 Task: Check the traffic on the Henry Hudson Parkway.
Action: Mouse moved to (123, 72)
Screenshot: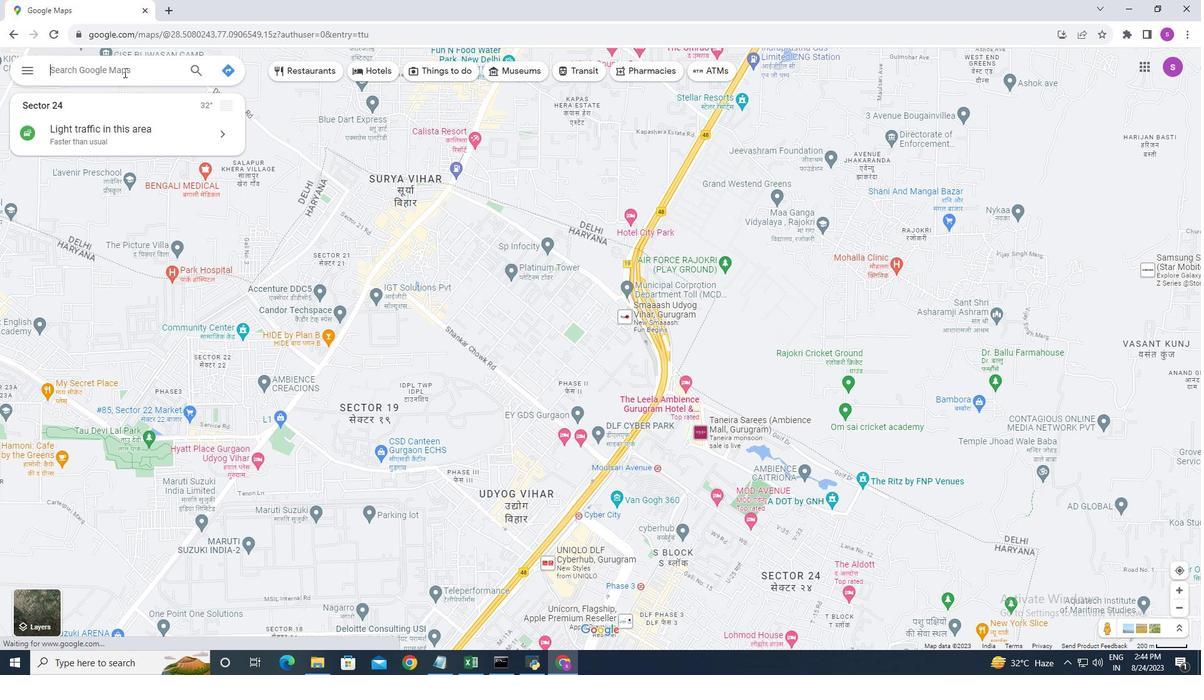 
Action: Mouse pressed left at (123, 72)
Screenshot: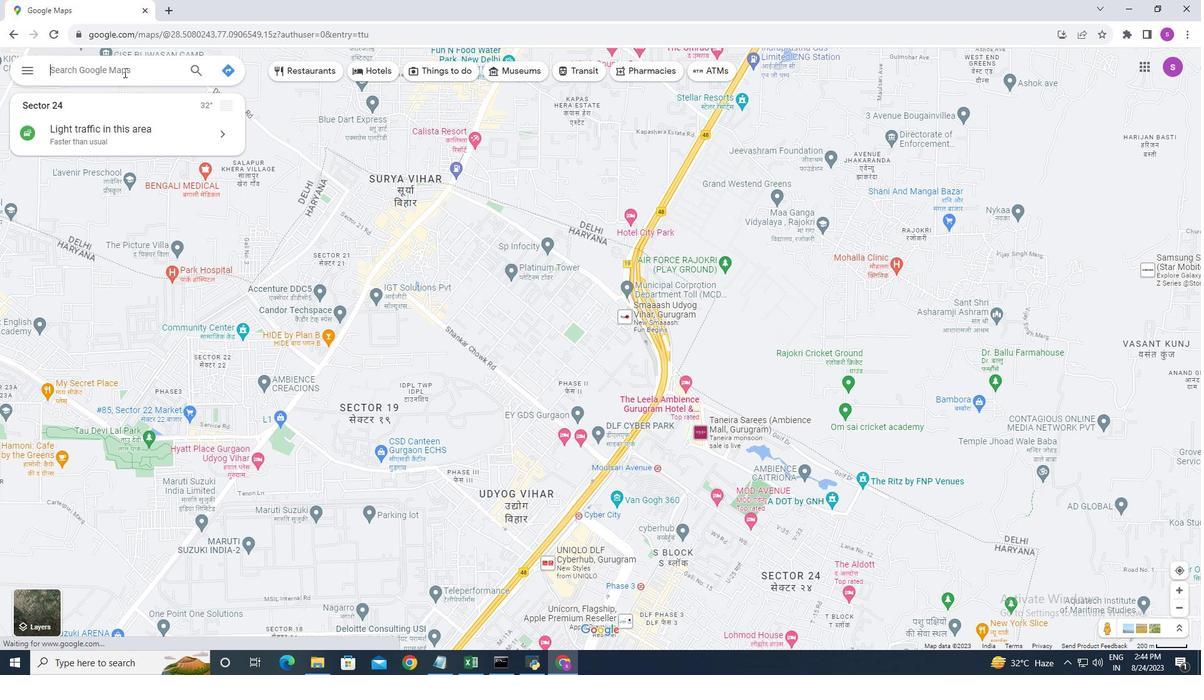 
Action: Key pressed <Key.shift>Henry<Key.space><Key.shift>Hudson<Key.space><Key.shift>Pa
Screenshot: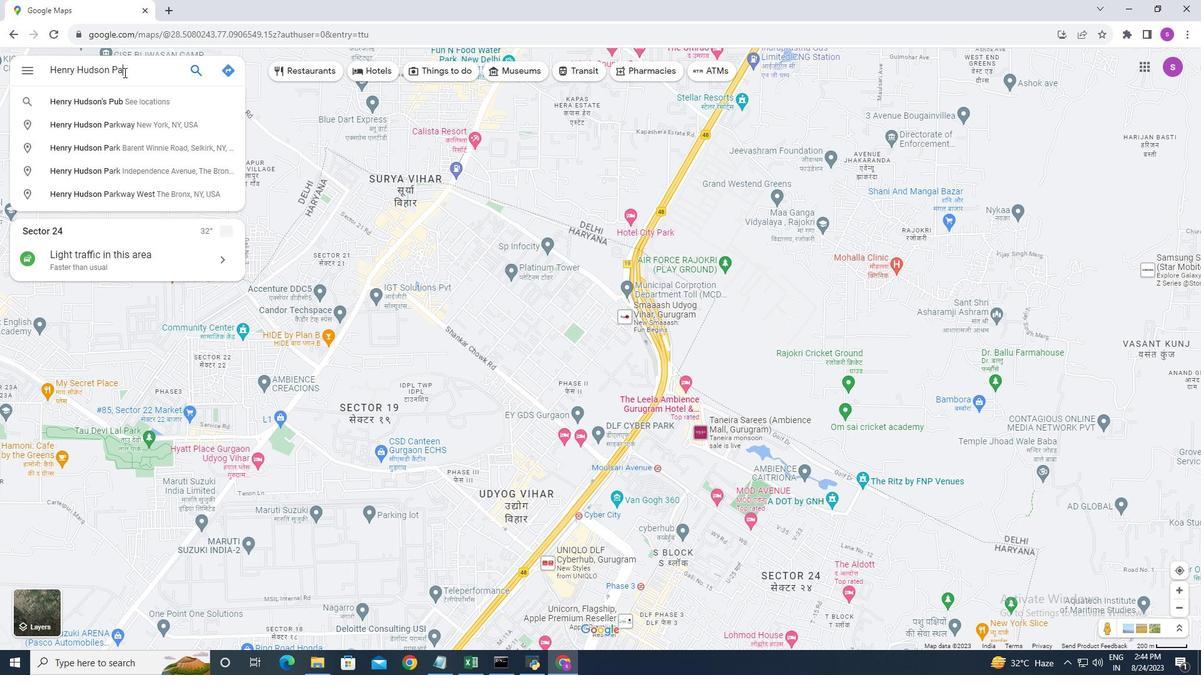 
Action: Mouse moved to (158, 97)
Screenshot: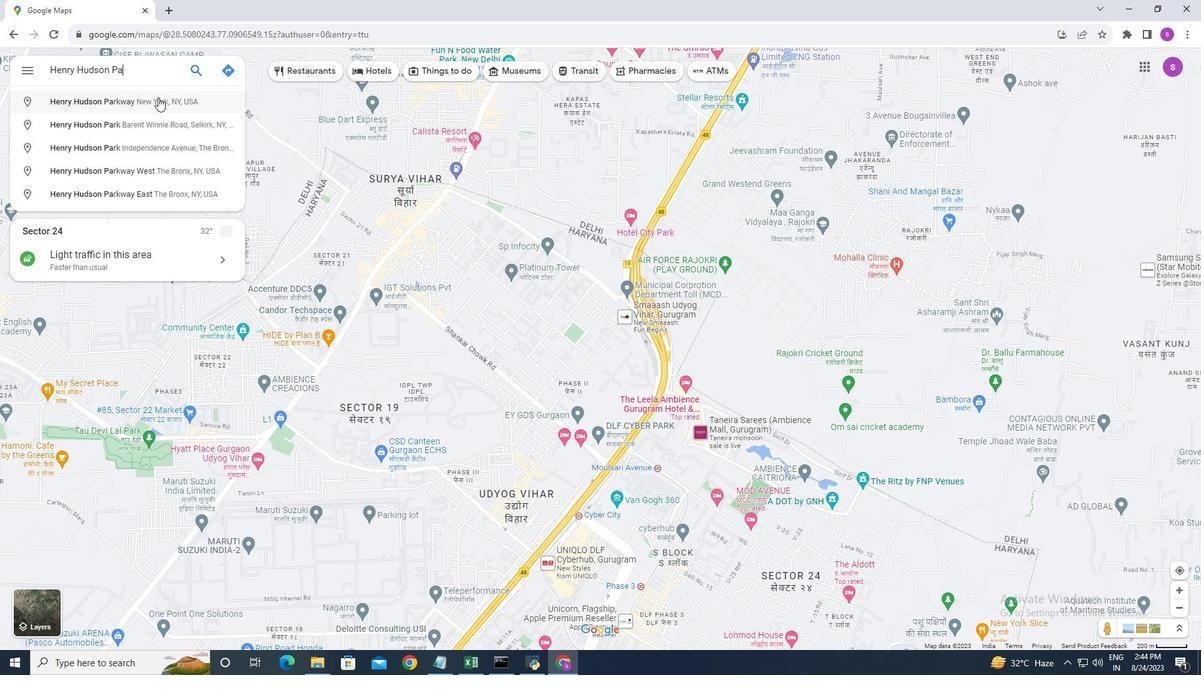 
Action: Mouse pressed left at (158, 97)
Screenshot: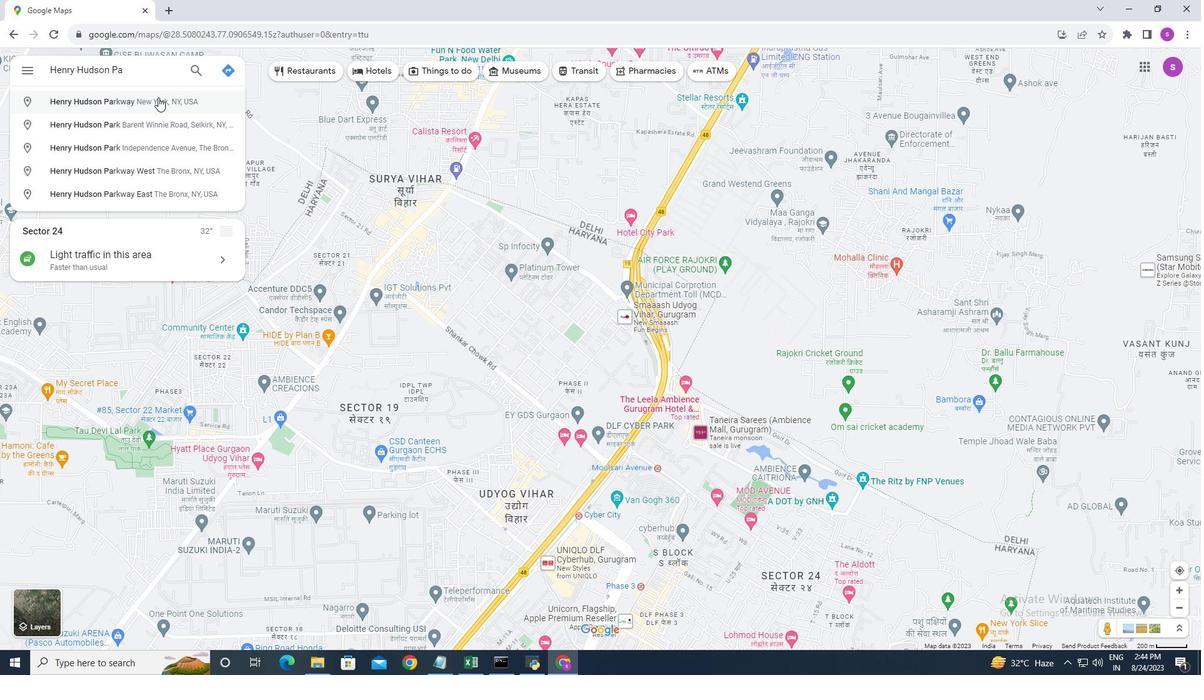 
Action: Mouse moved to (677, 378)
Screenshot: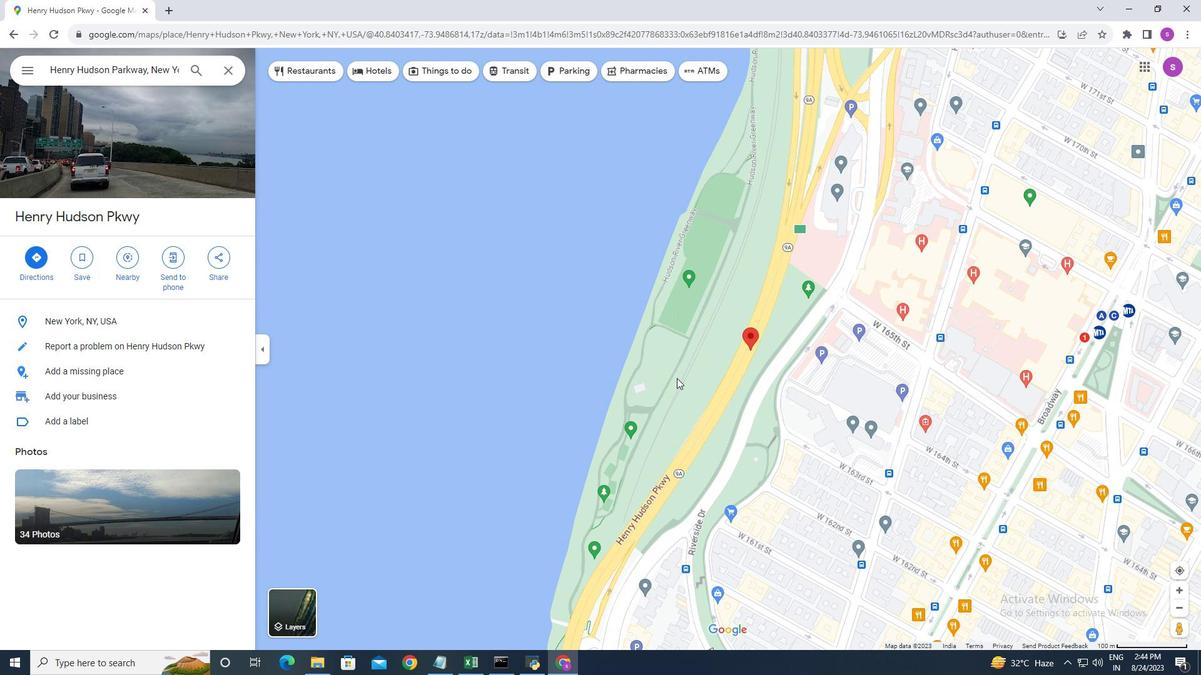 
Action: Mouse scrolled (677, 377) with delta (0, 0)
Screenshot: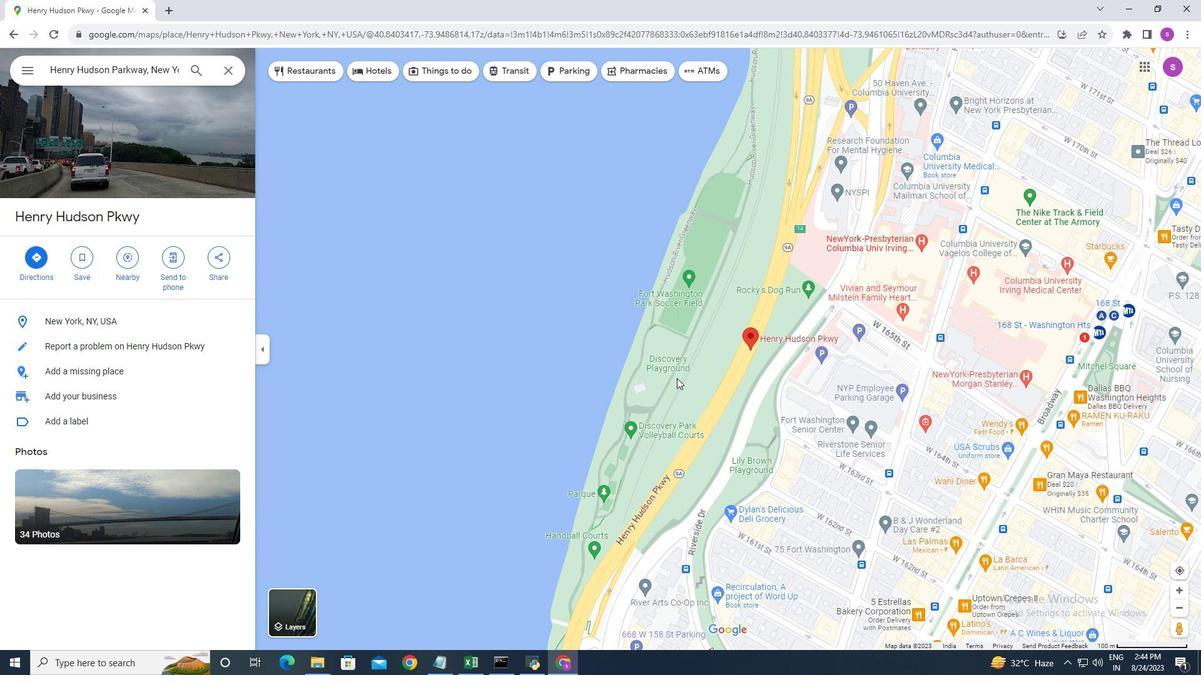 
Action: Mouse scrolled (677, 377) with delta (0, 0)
Screenshot: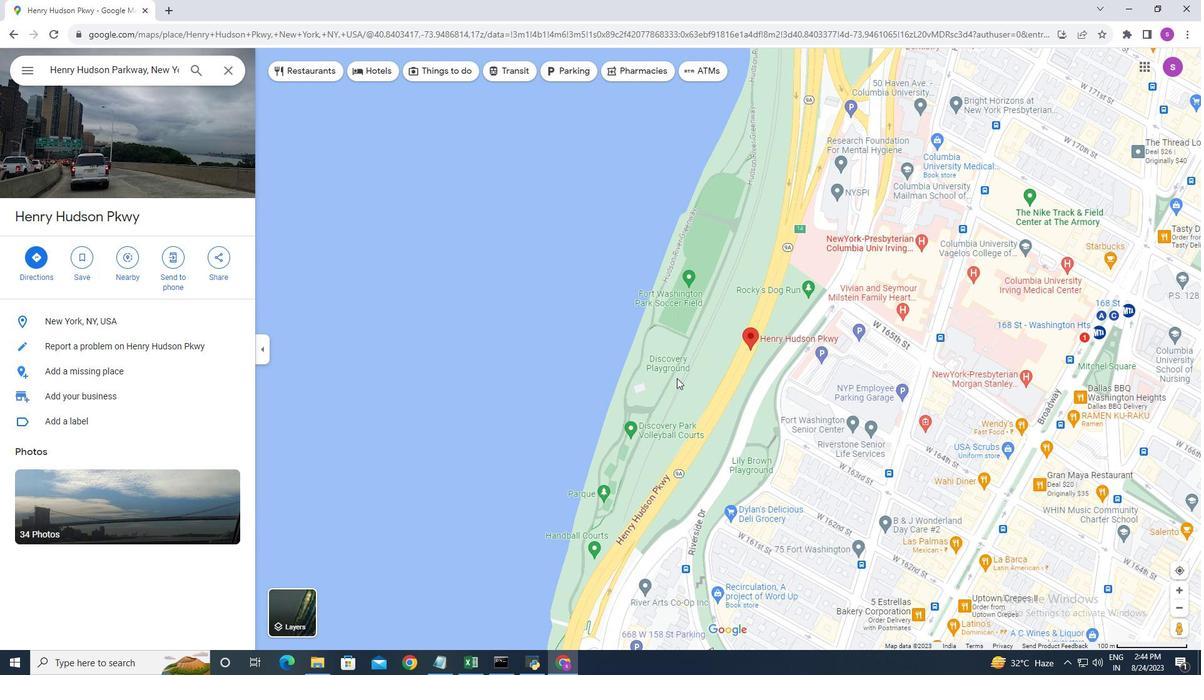 
Action: Mouse scrolled (677, 377) with delta (0, 0)
Screenshot: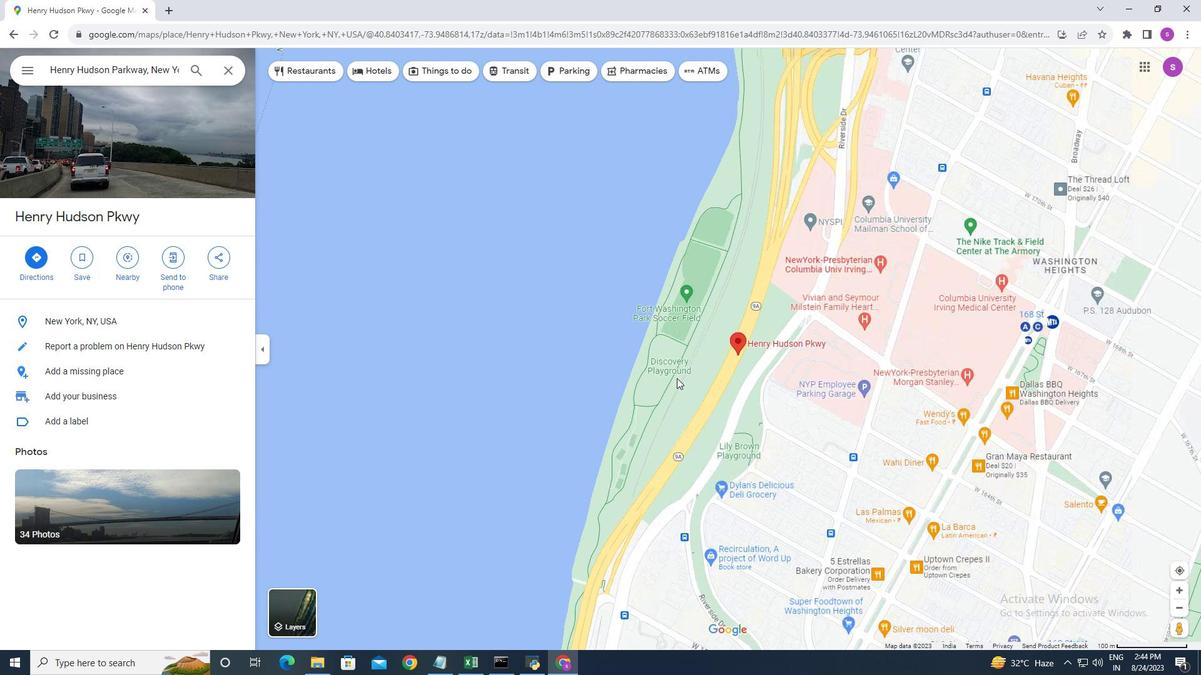 
Action: Mouse scrolled (677, 377) with delta (0, 0)
Screenshot: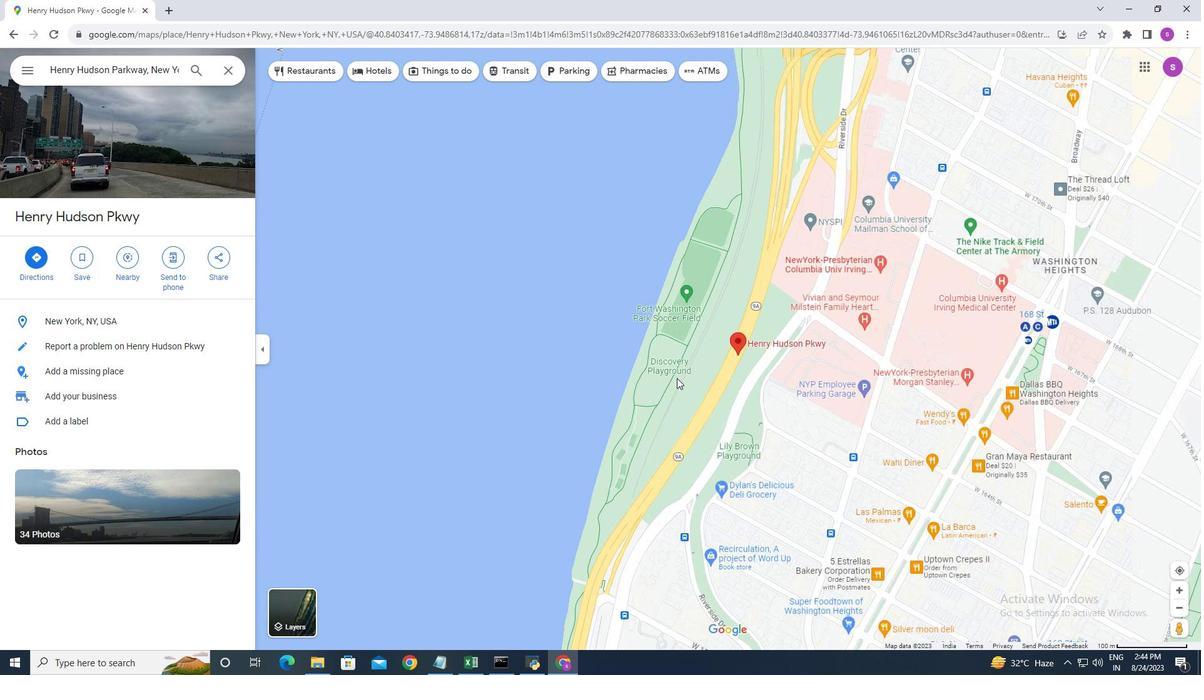 
Action: Mouse scrolled (677, 377) with delta (0, 0)
Screenshot: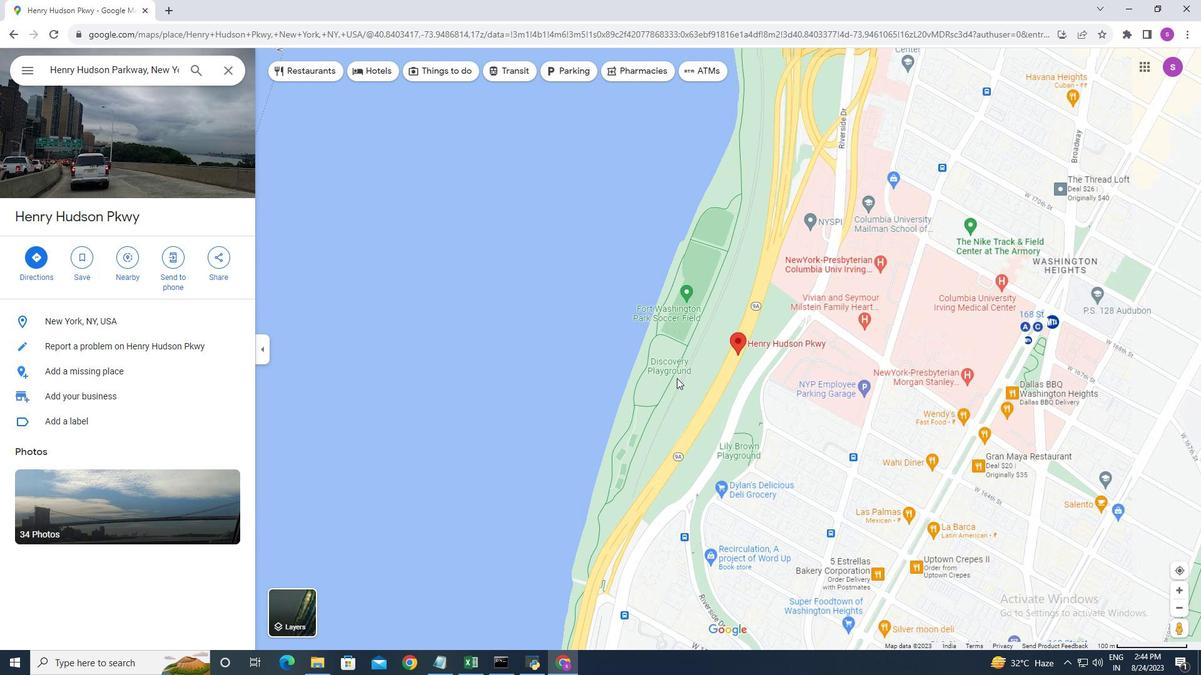 
Action: Mouse moved to (289, 613)
Screenshot: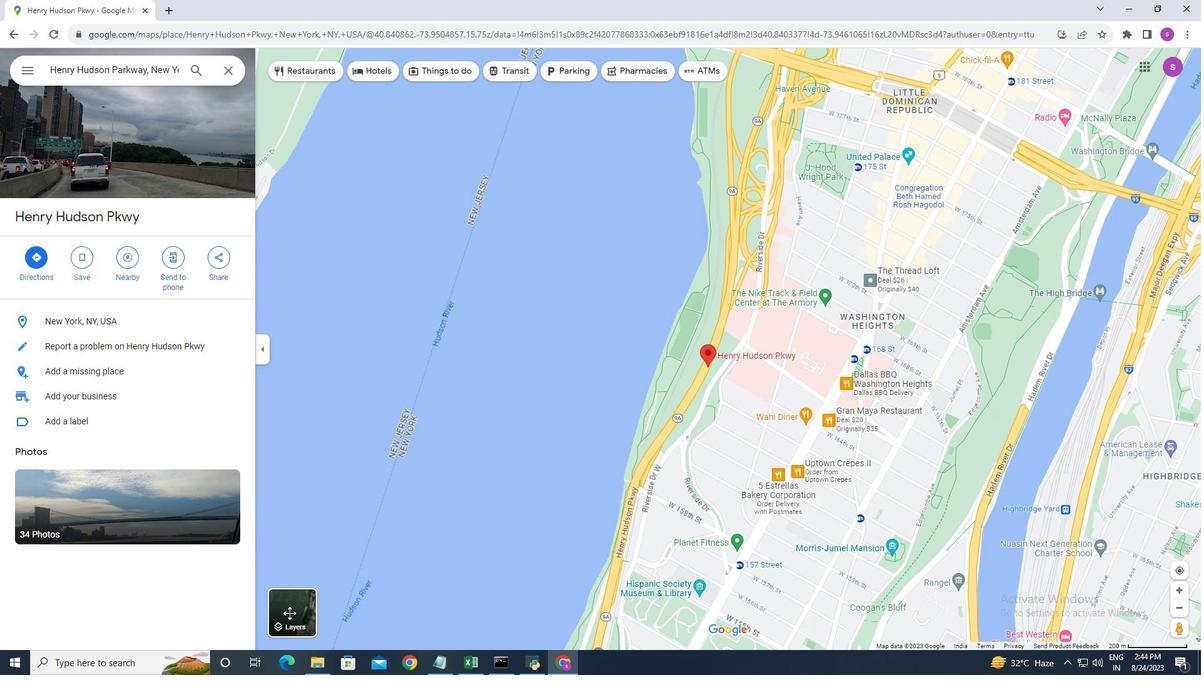 
Action: Mouse pressed left at (289, 613)
Screenshot: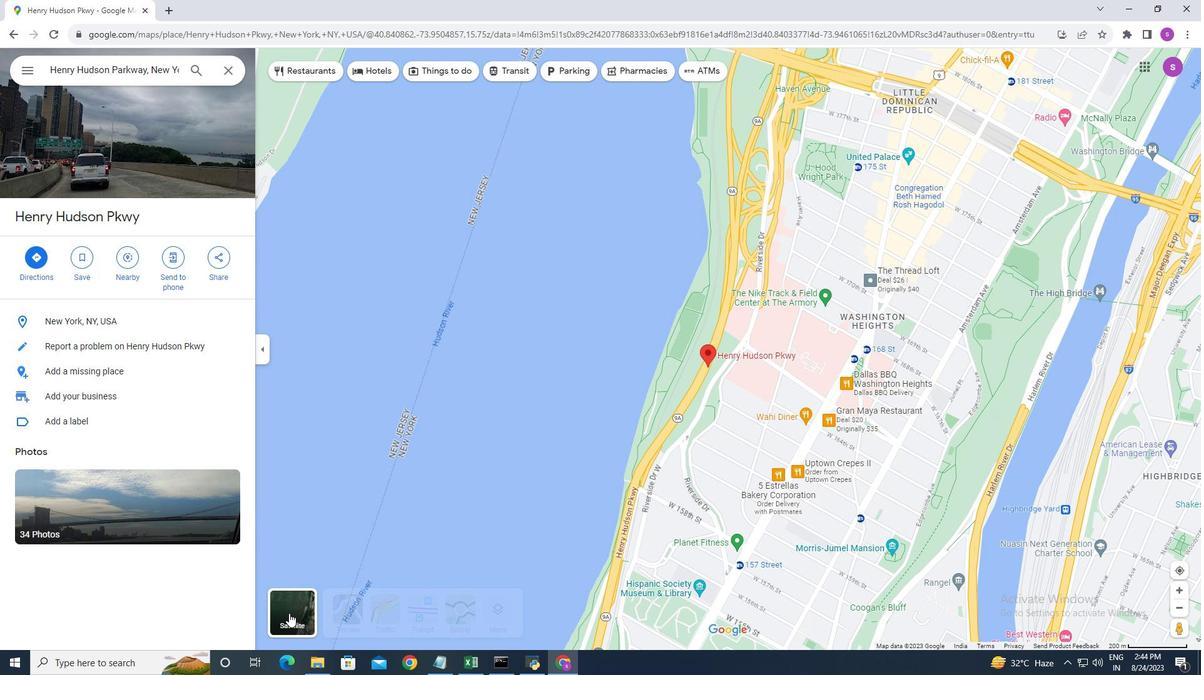 
Action: Mouse moved to (376, 616)
Screenshot: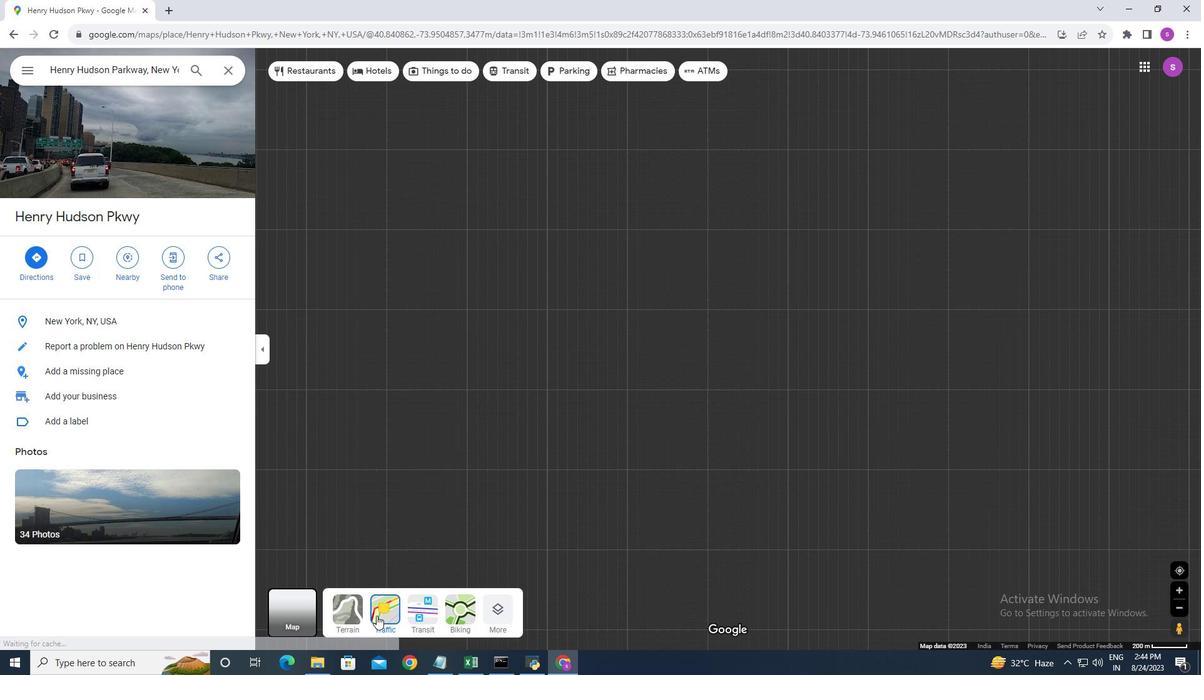
Action: Mouse pressed left at (376, 616)
Screenshot: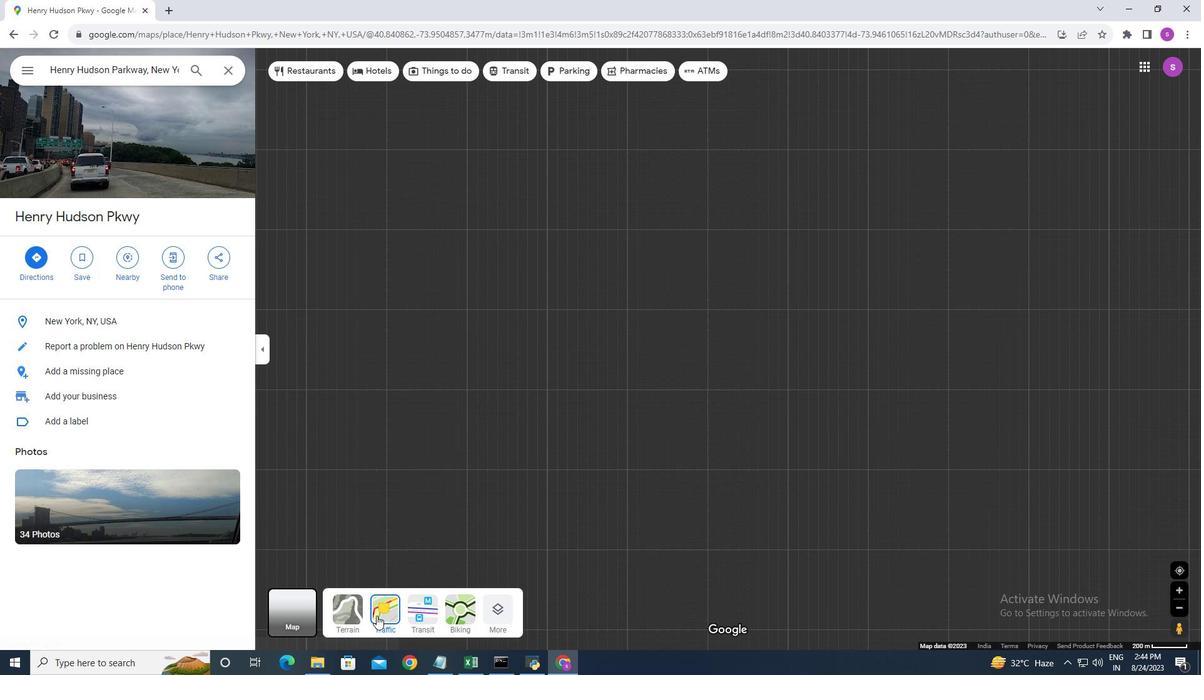 
Action: Mouse moved to (695, 405)
Screenshot: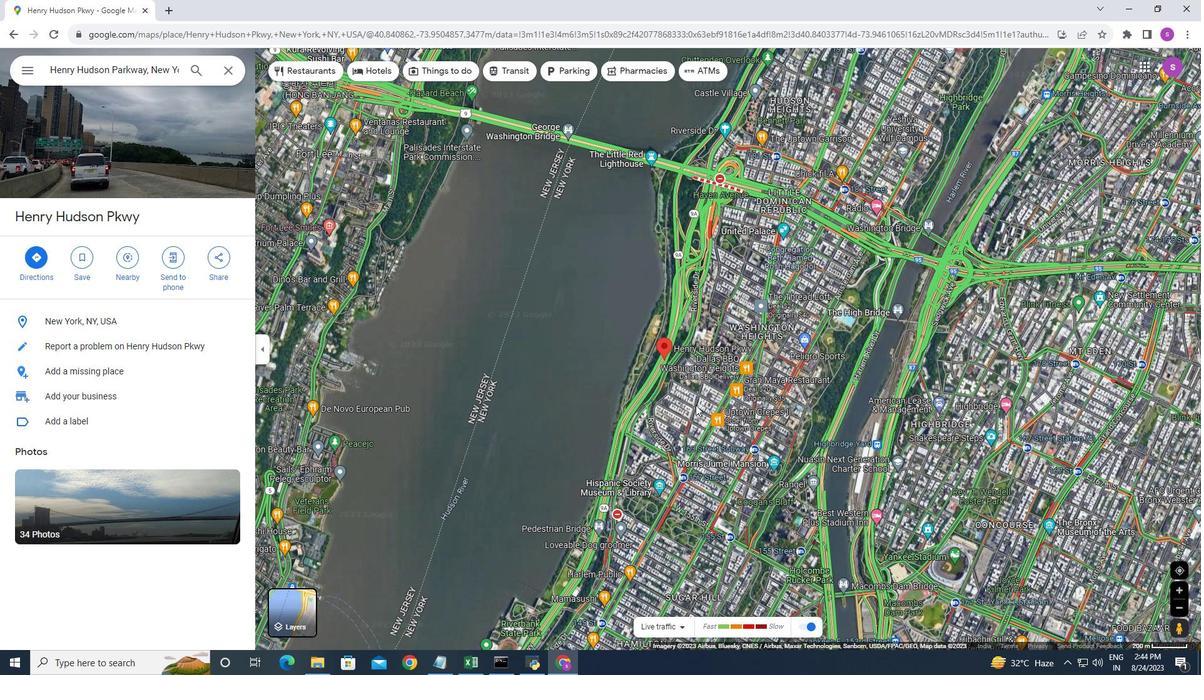 
Action: Mouse scrolled (695, 406) with delta (0, 0)
Screenshot: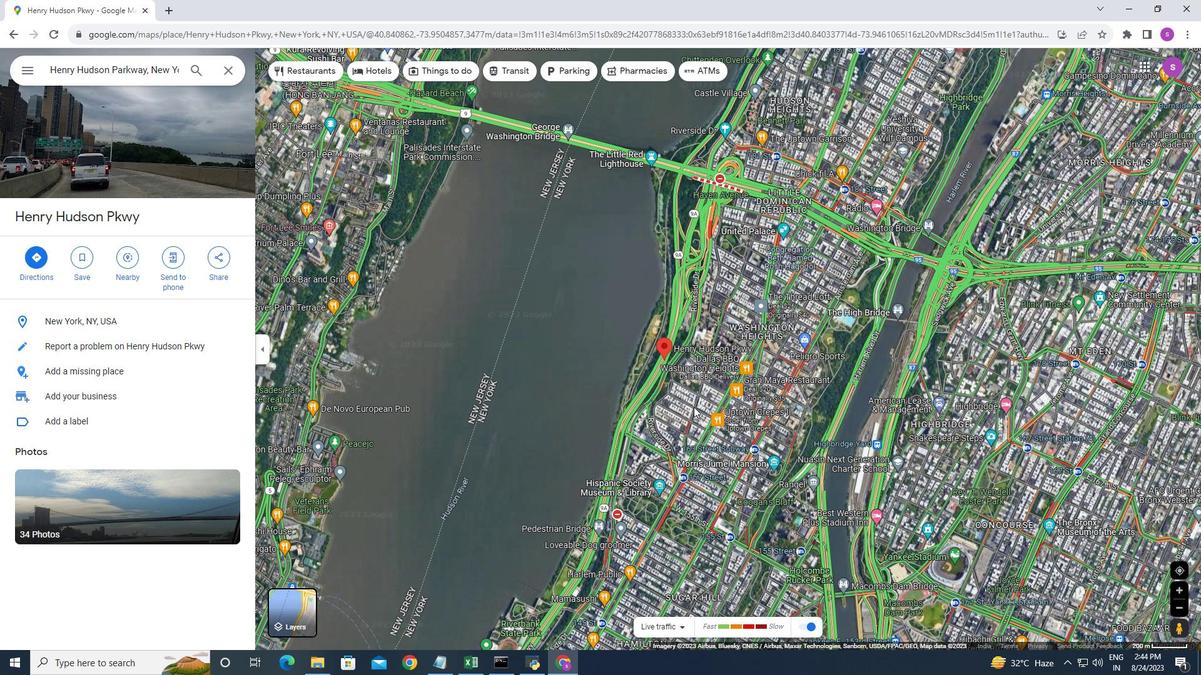 
Action: Mouse scrolled (695, 406) with delta (0, 0)
Screenshot: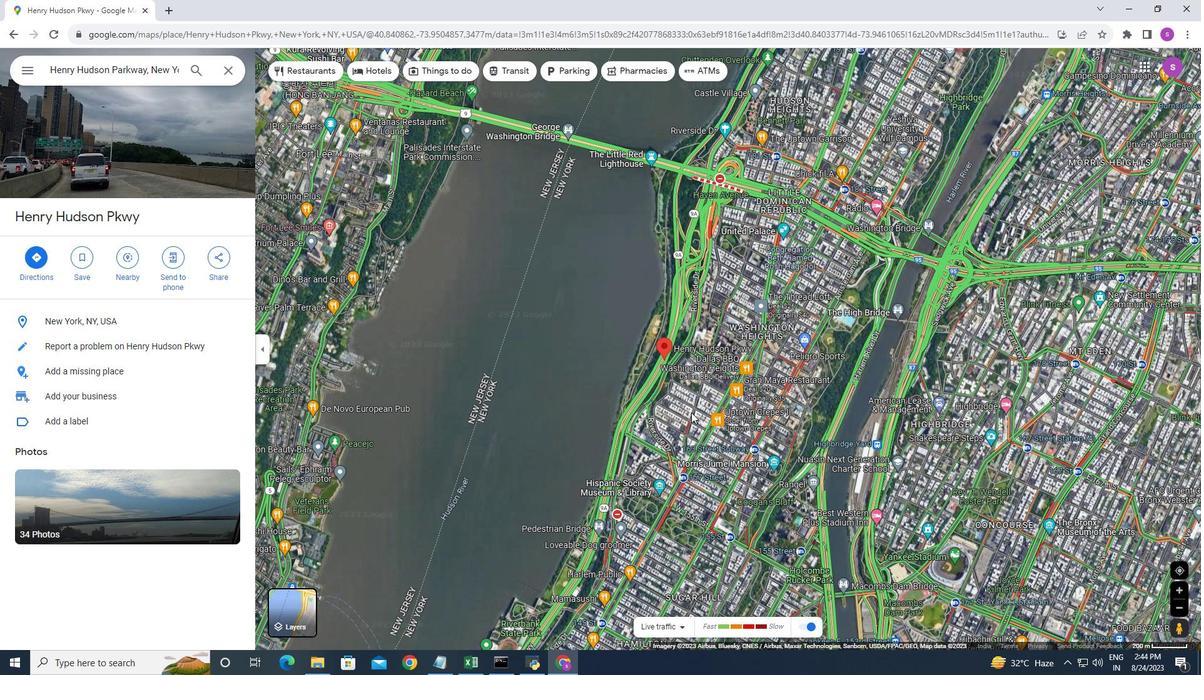 
Action: Mouse scrolled (695, 406) with delta (0, 0)
Screenshot: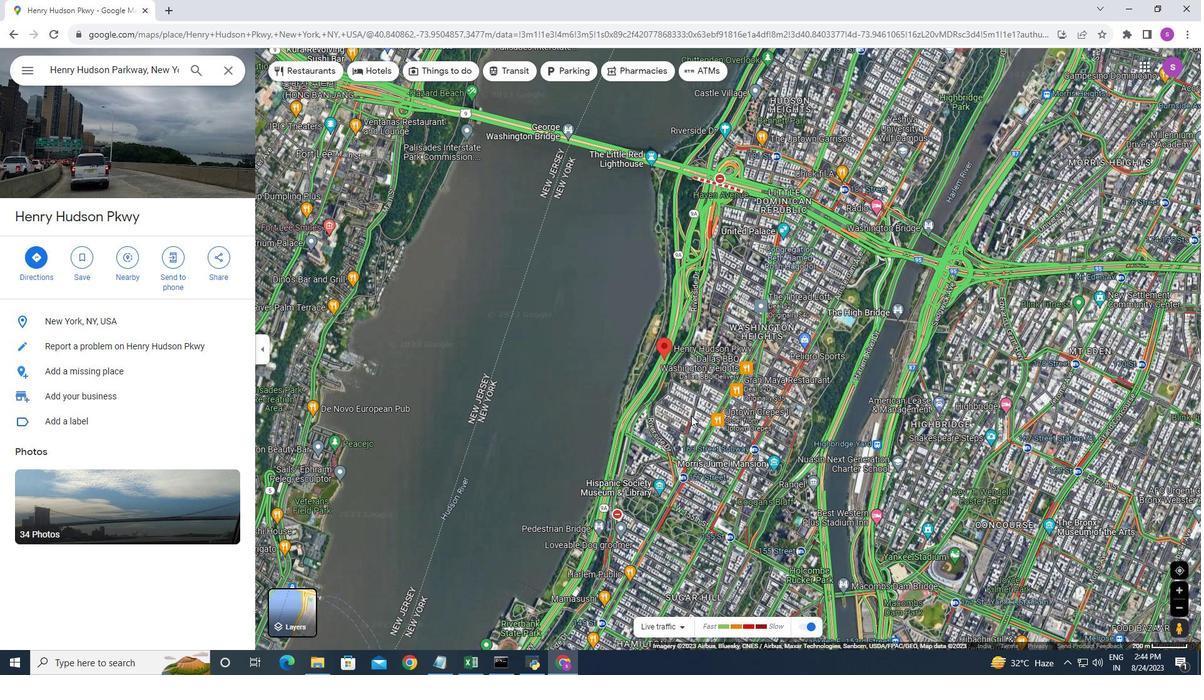 
Action: Mouse moved to (695, 405)
Screenshot: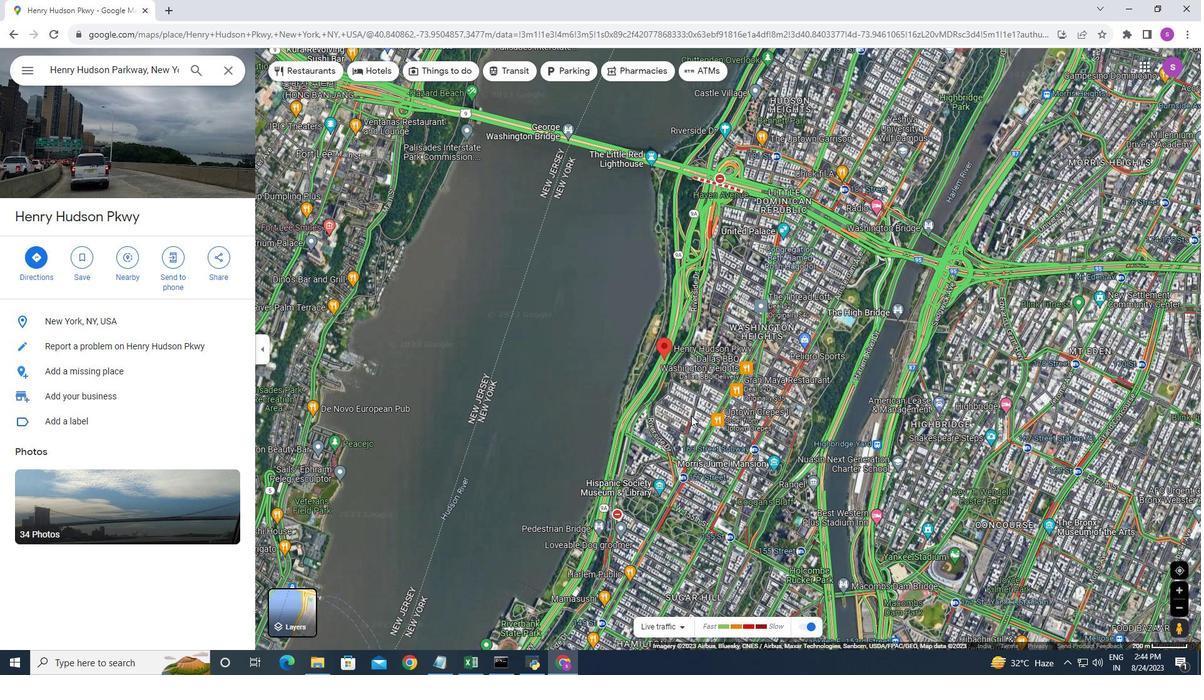 
Action: Mouse scrolled (695, 406) with delta (0, 0)
Screenshot: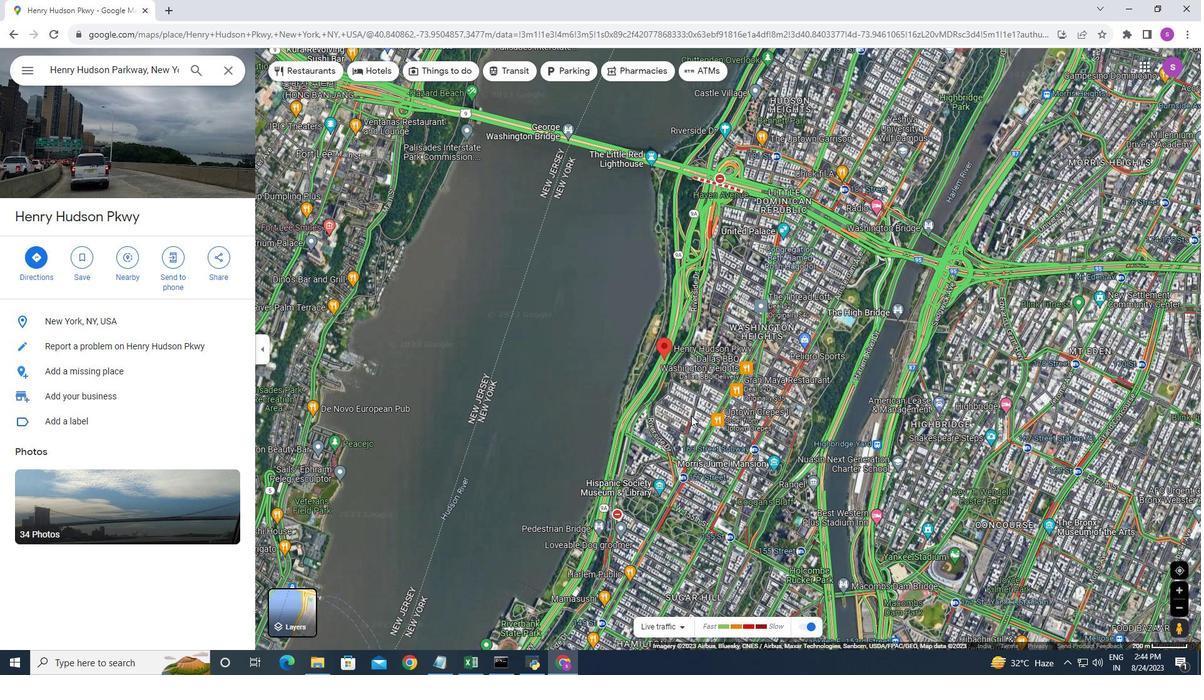 
Action: Mouse moved to (692, 409)
Screenshot: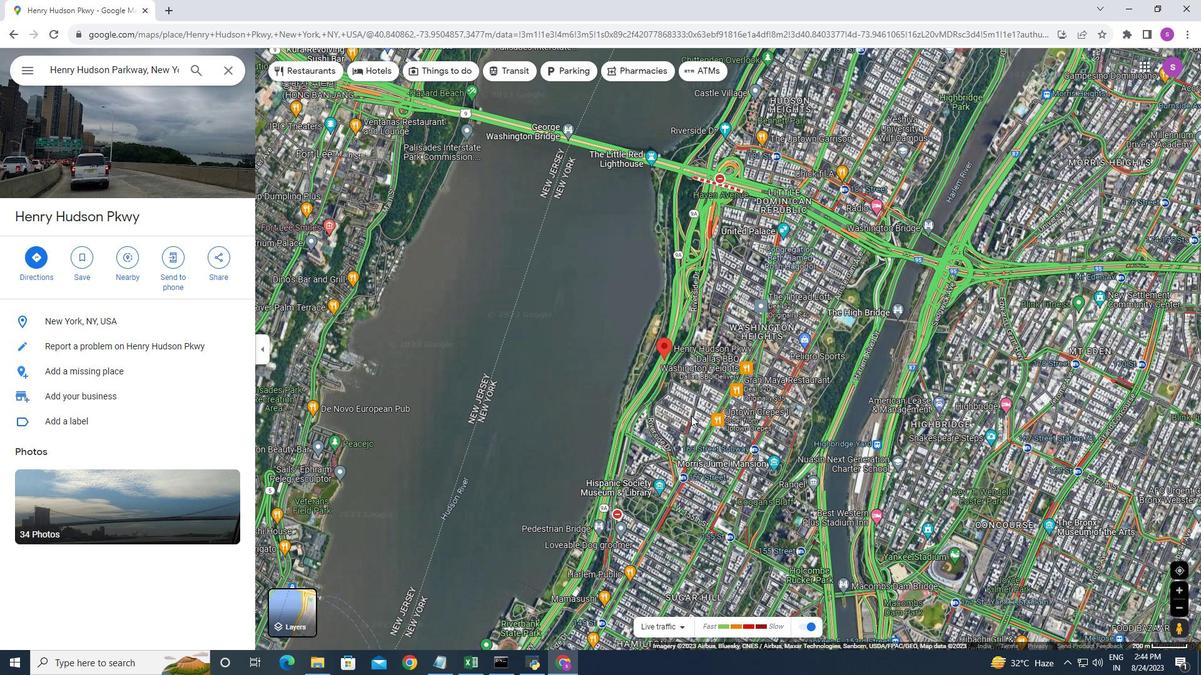 
Action: Mouse scrolled (692, 410) with delta (0, 0)
Screenshot: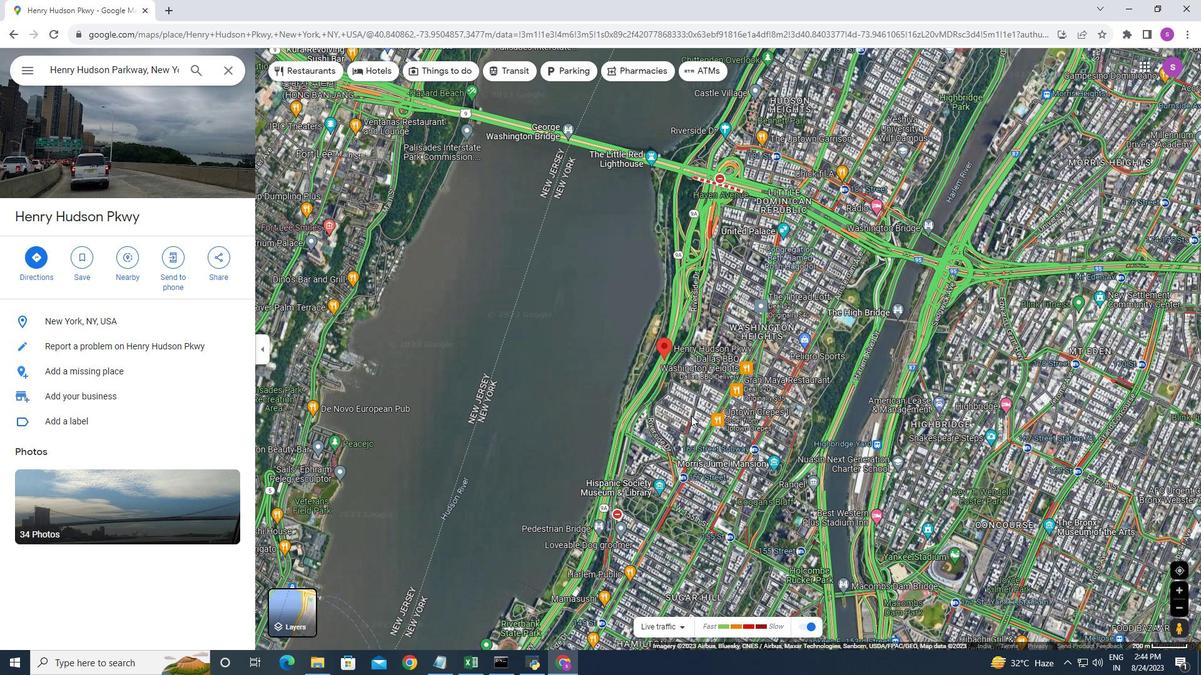 
Action: Mouse moved to (690, 421)
Screenshot: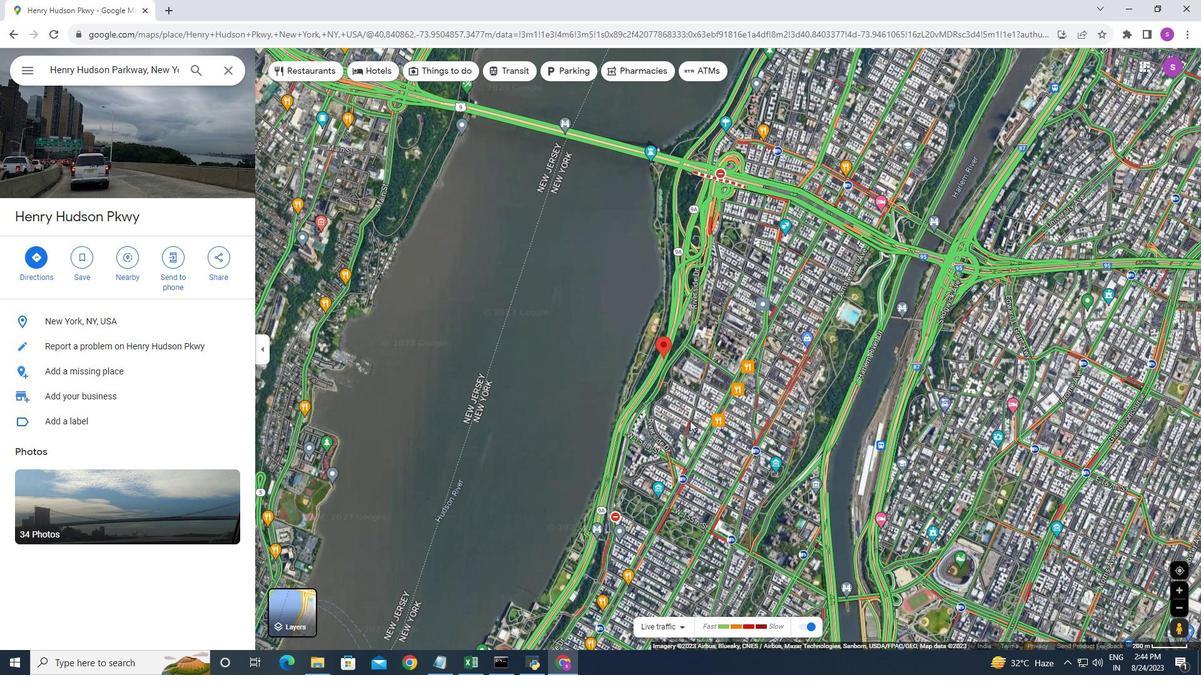 
Action: Mouse scrolled (690, 421) with delta (0, 0)
Screenshot: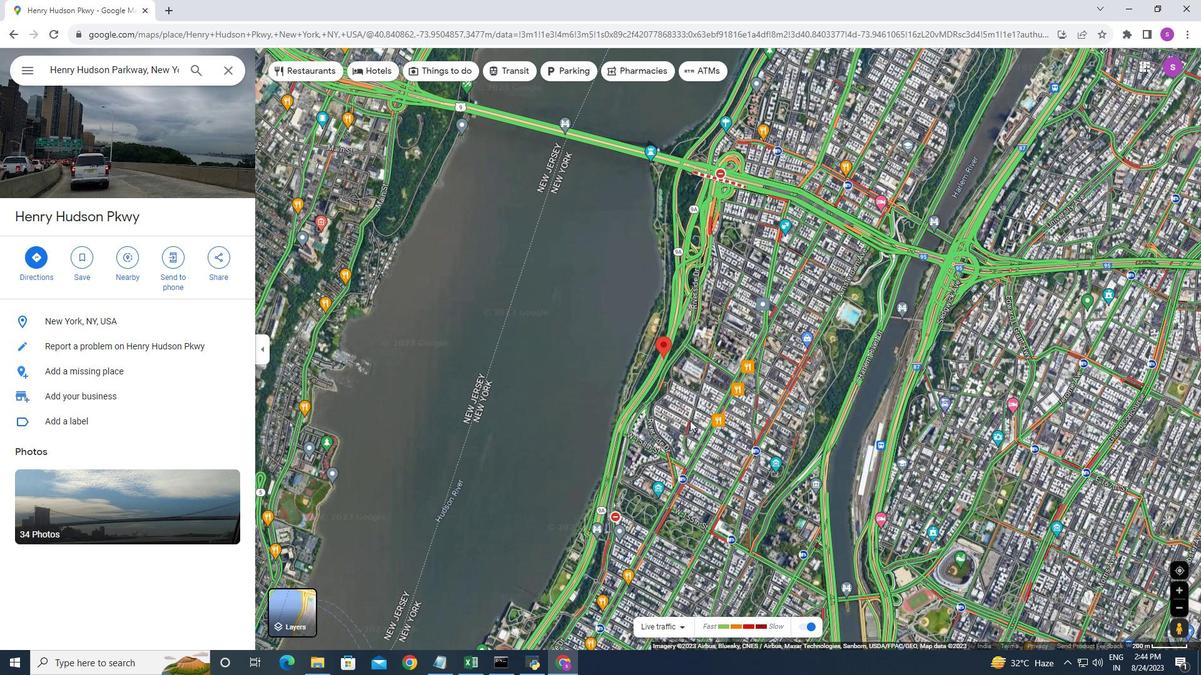 
Action: Mouse scrolled (690, 421) with delta (0, 0)
Screenshot: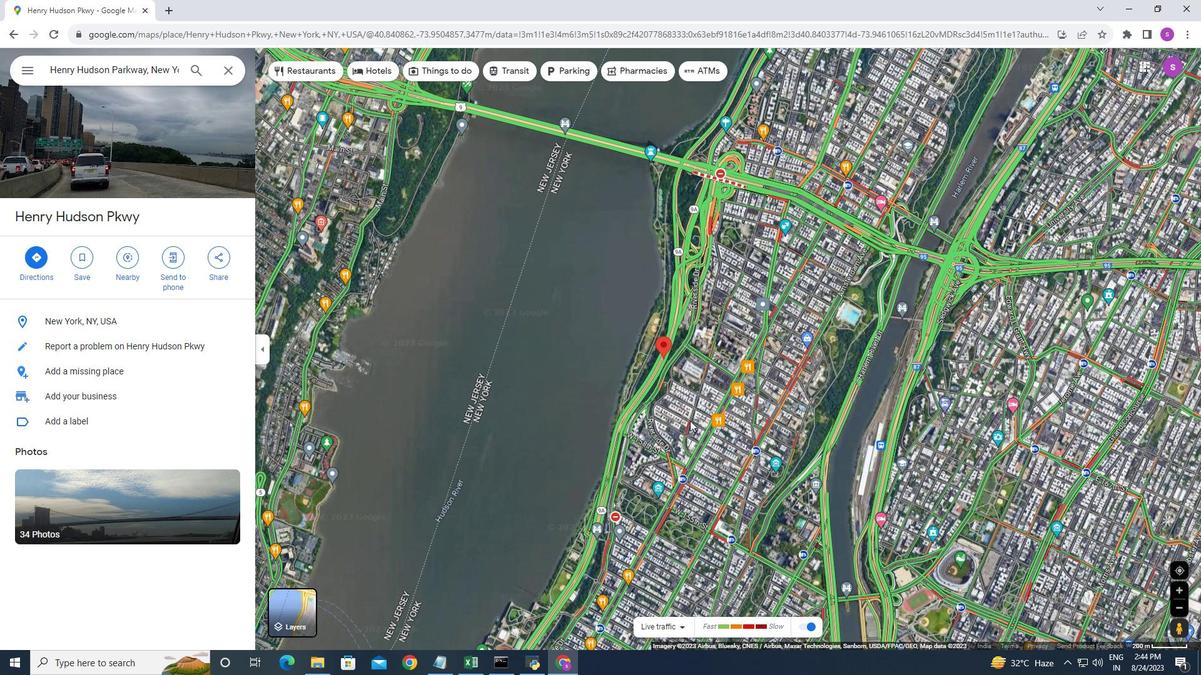 
Action: Mouse moved to (690, 421)
Screenshot: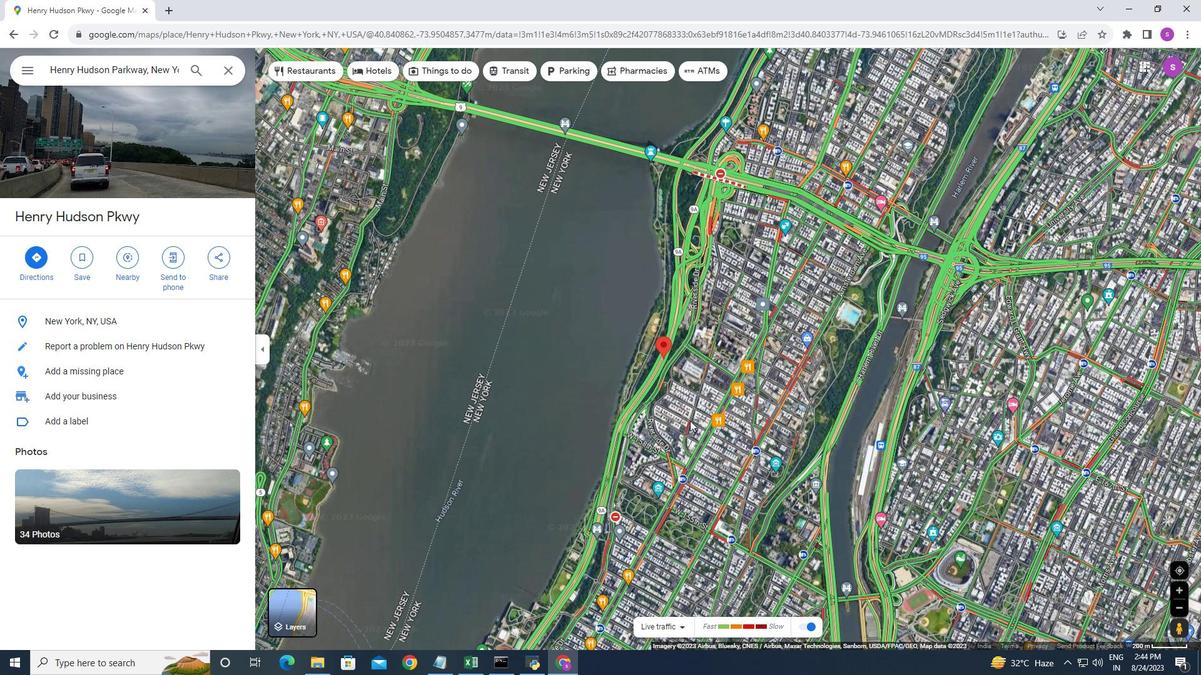 
Action: Mouse scrolled (690, 421) with delta (0, 0)
Screenshot: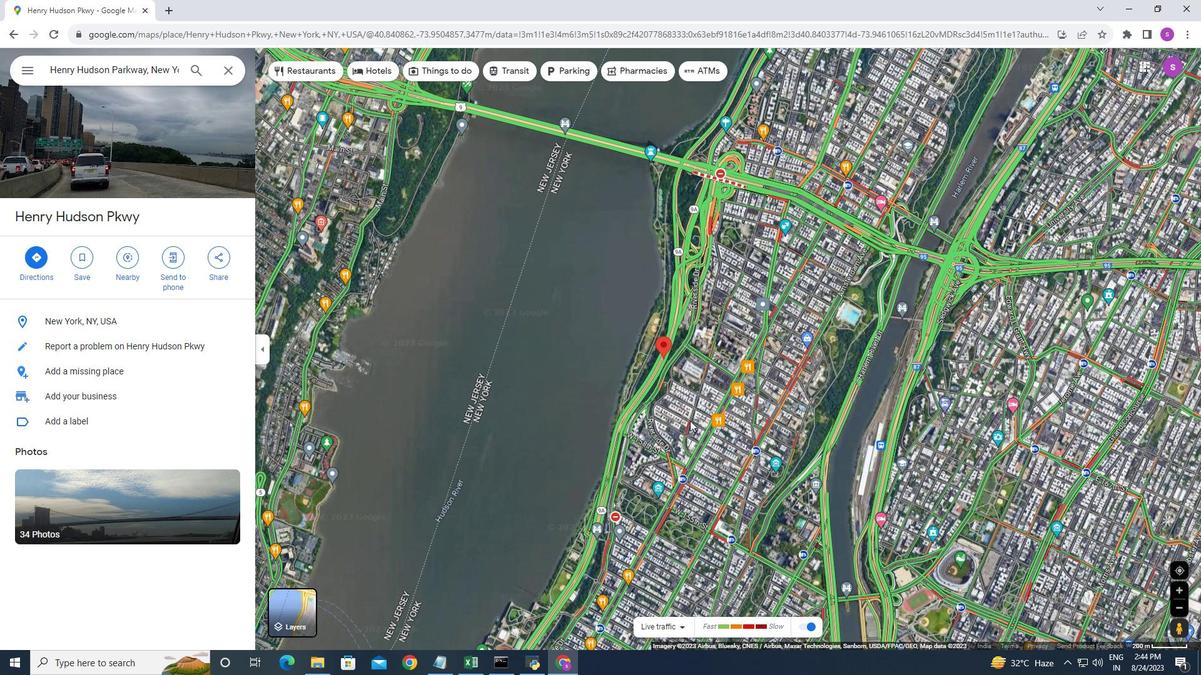 
Action: Mouse scrolled (690, 421) with delta (0, 0)
Screenshot: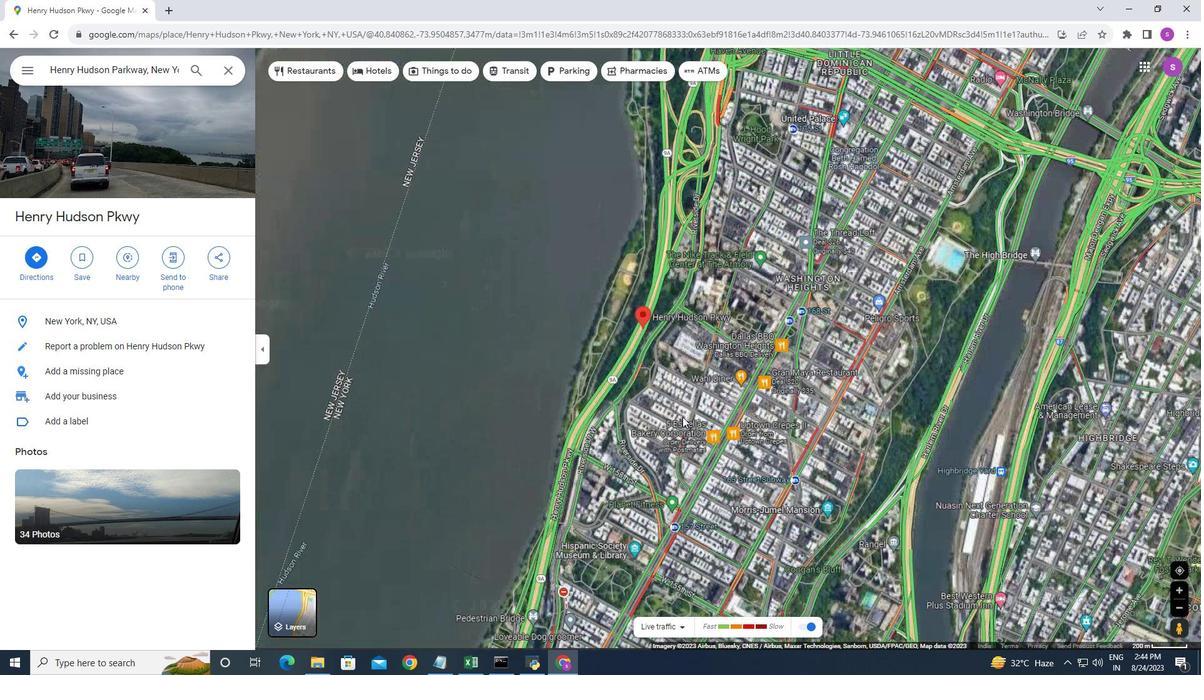 
Action: Mouse scrolled (690, 421) with delta (0, 0)
Screenshot: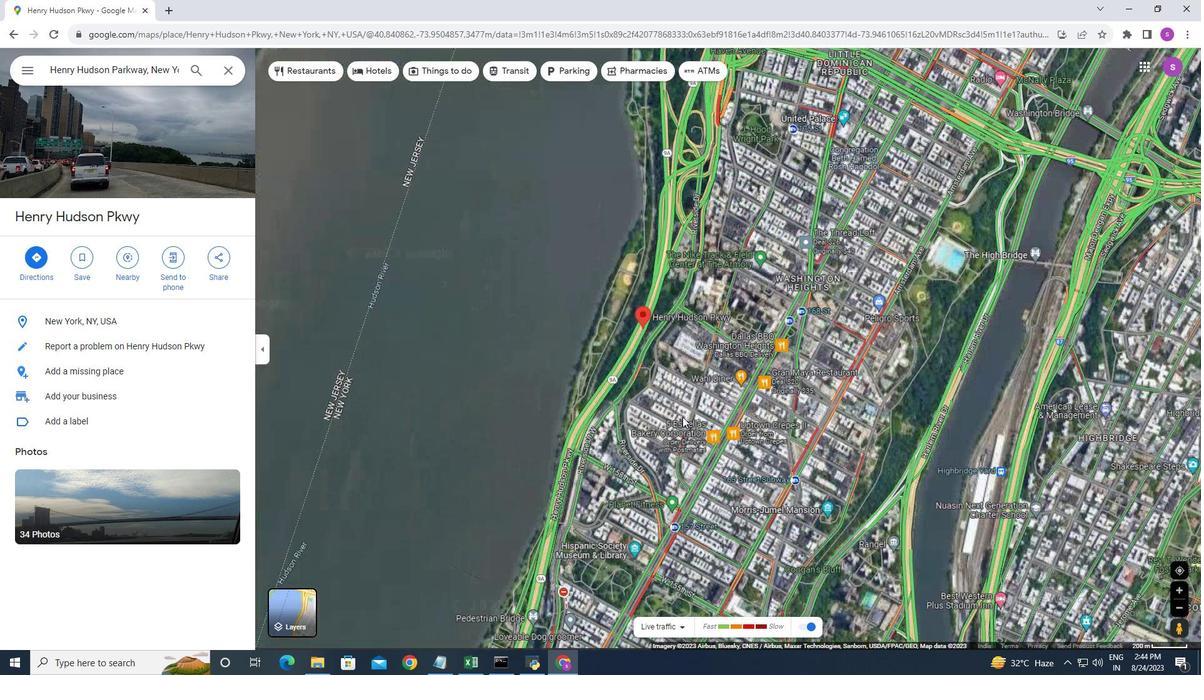 
Action: Mouse moved to (596, 329)
Screenshot: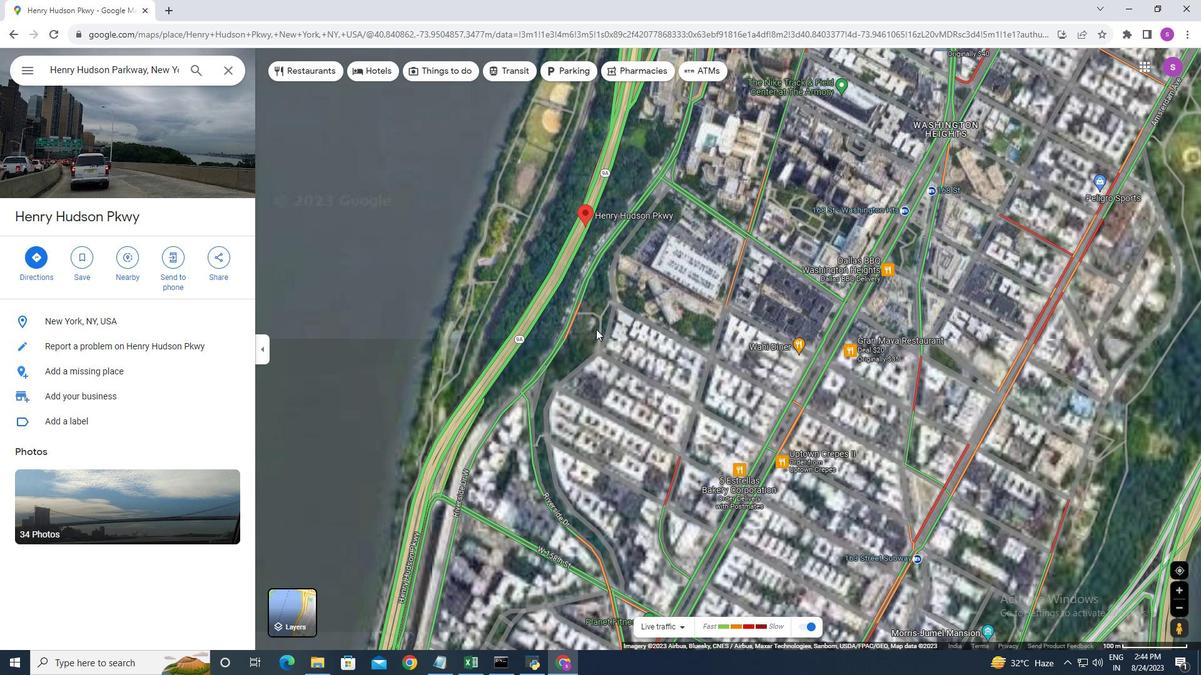 
Action: Mouse pressed left at (596, 329)
Screenshot: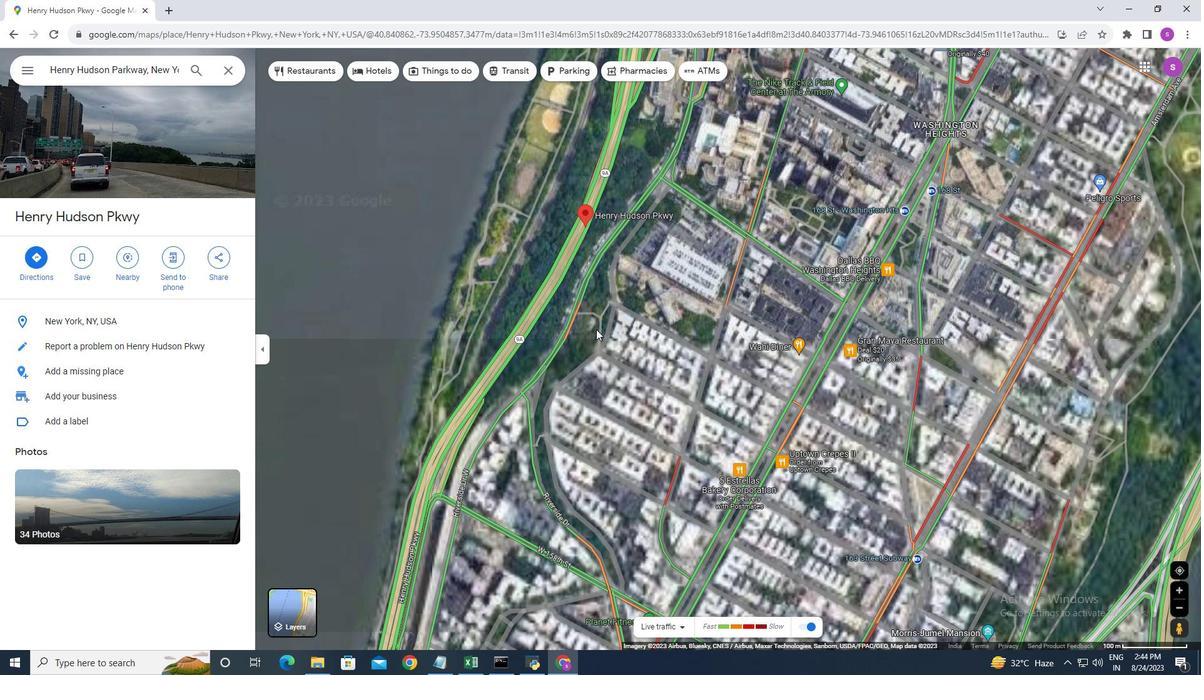 
Action: Mouse moved to (610, 338)
Screenshot: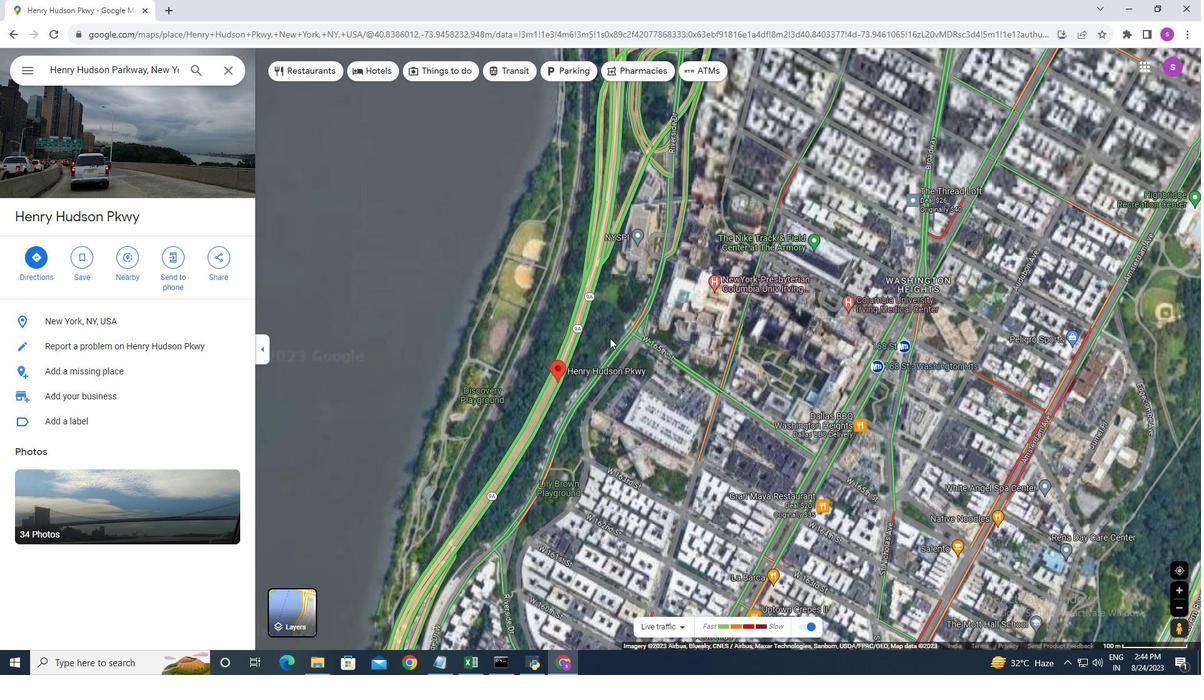 
Action: Mouse scrolled (610, 339) with delta (0, 0)
Screenshot: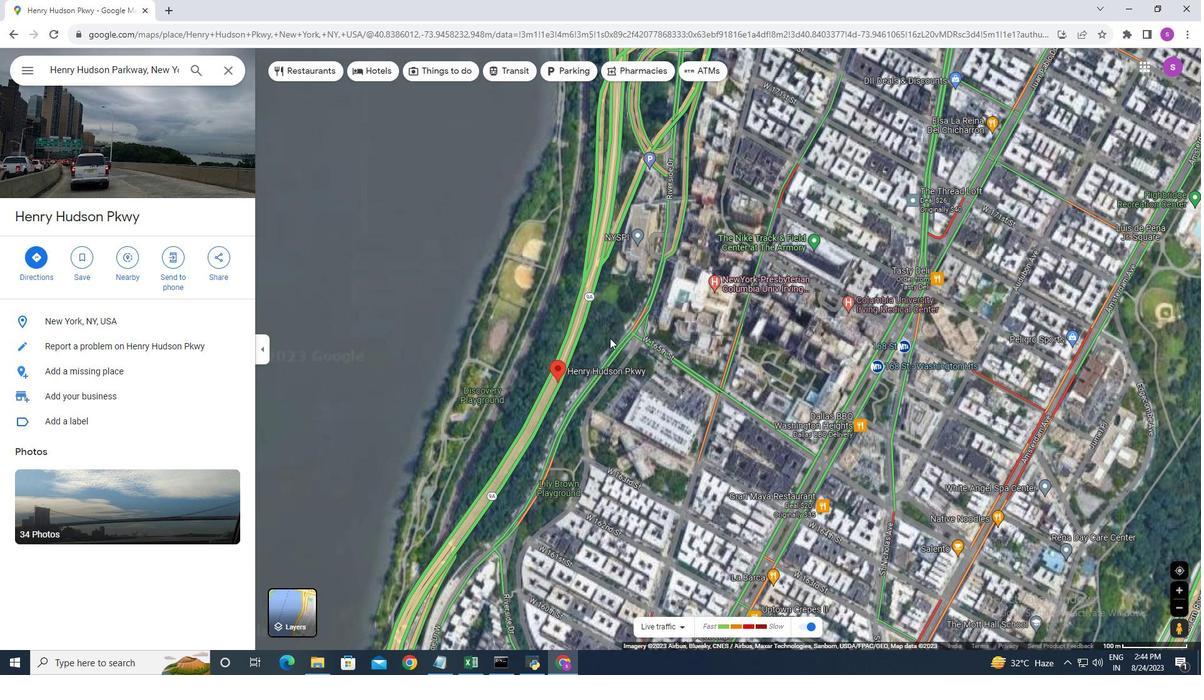 
Action: Mouse scrolled (610, 339) with delta (0, 0)
Screenshot: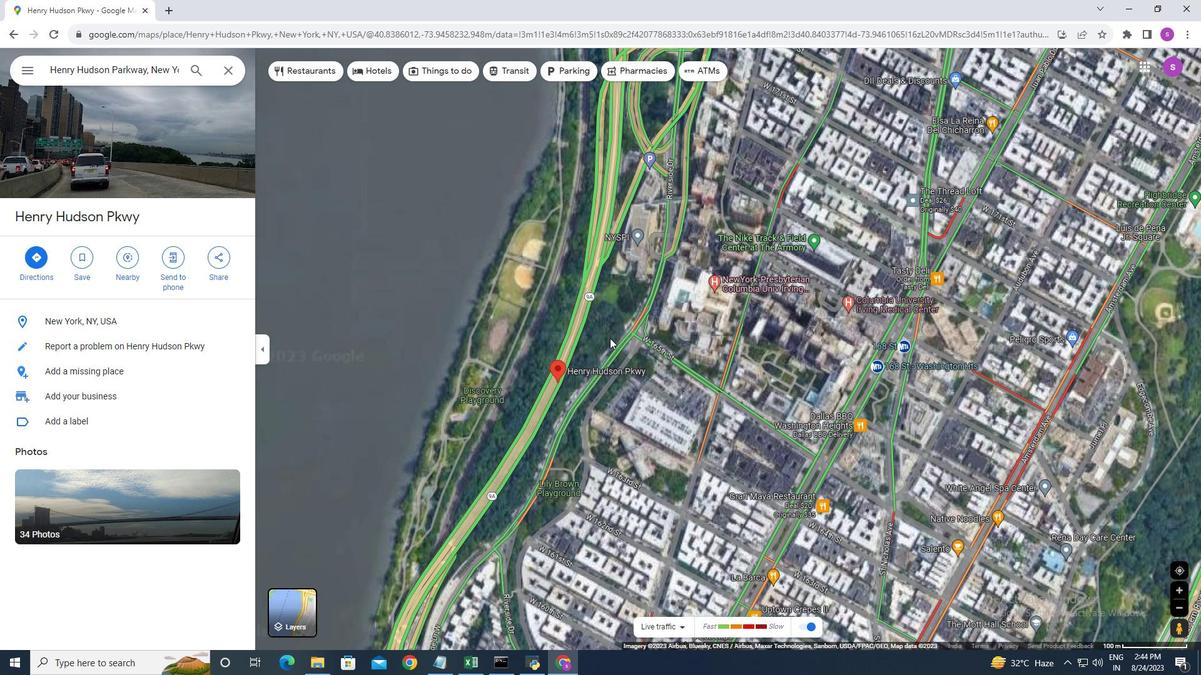 
Action: Mouse scrolled (610, 339) with delta (0, 0)
Screenshot: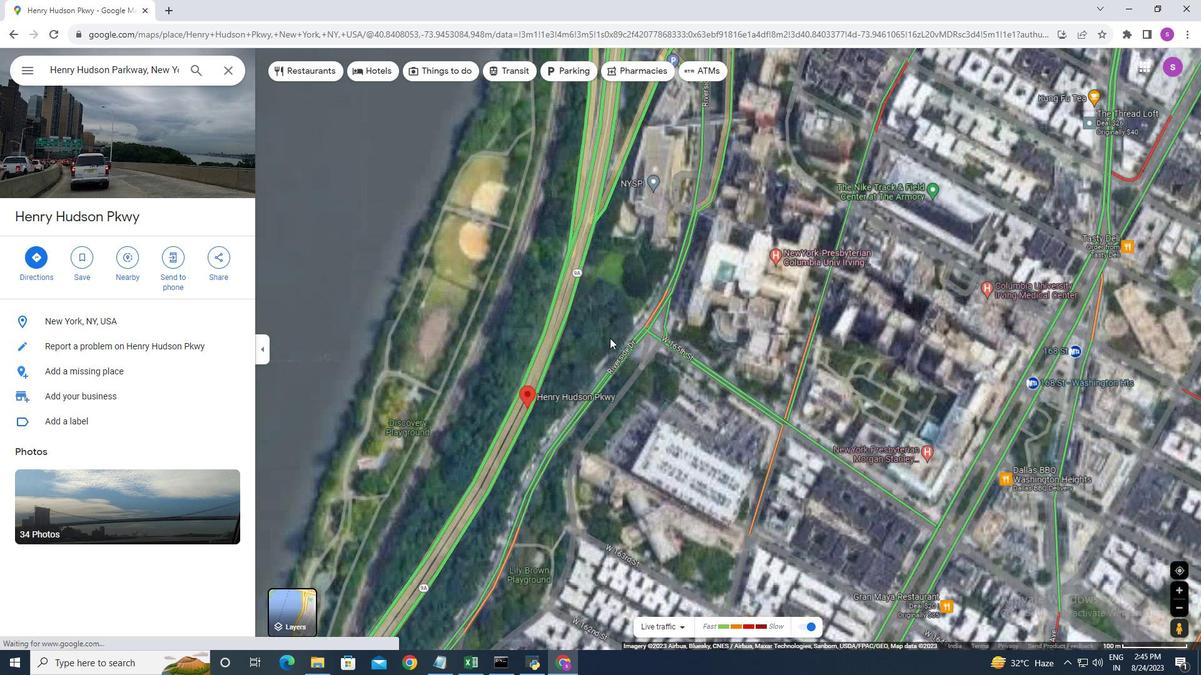 
Action: Mouse scrolled (610, 339) with delta (0, 0)
Screenshot: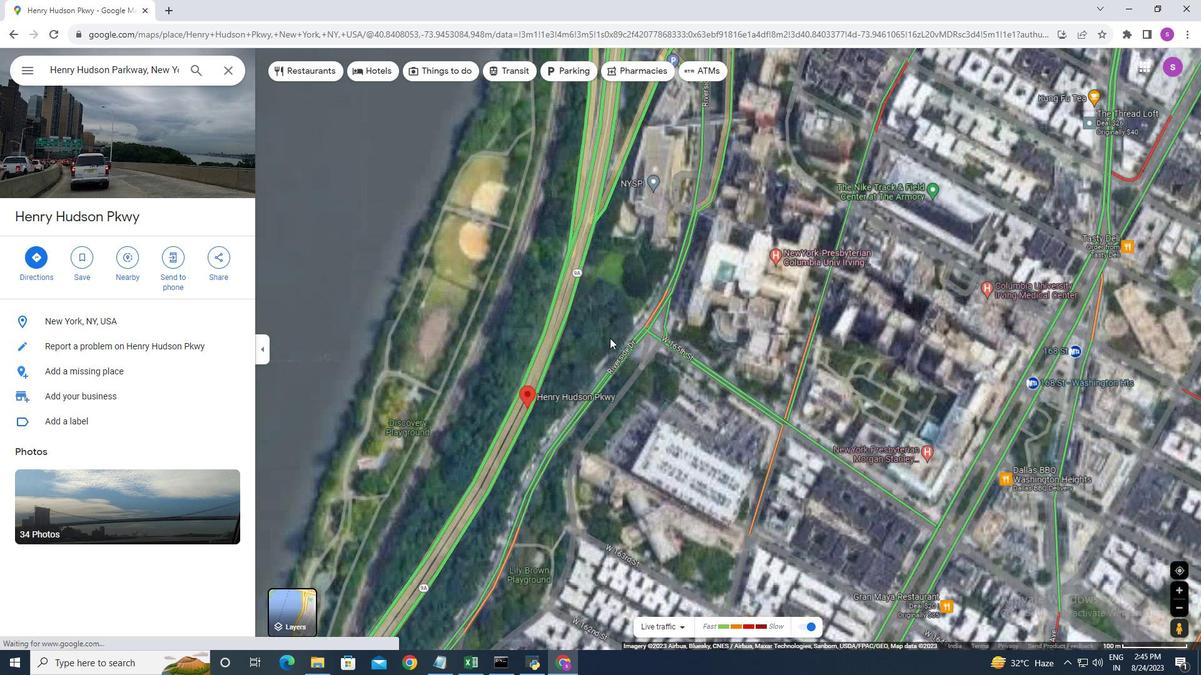 
Action: Mouse scrolled (610, 339) with delta (0, 0)
Screenshot: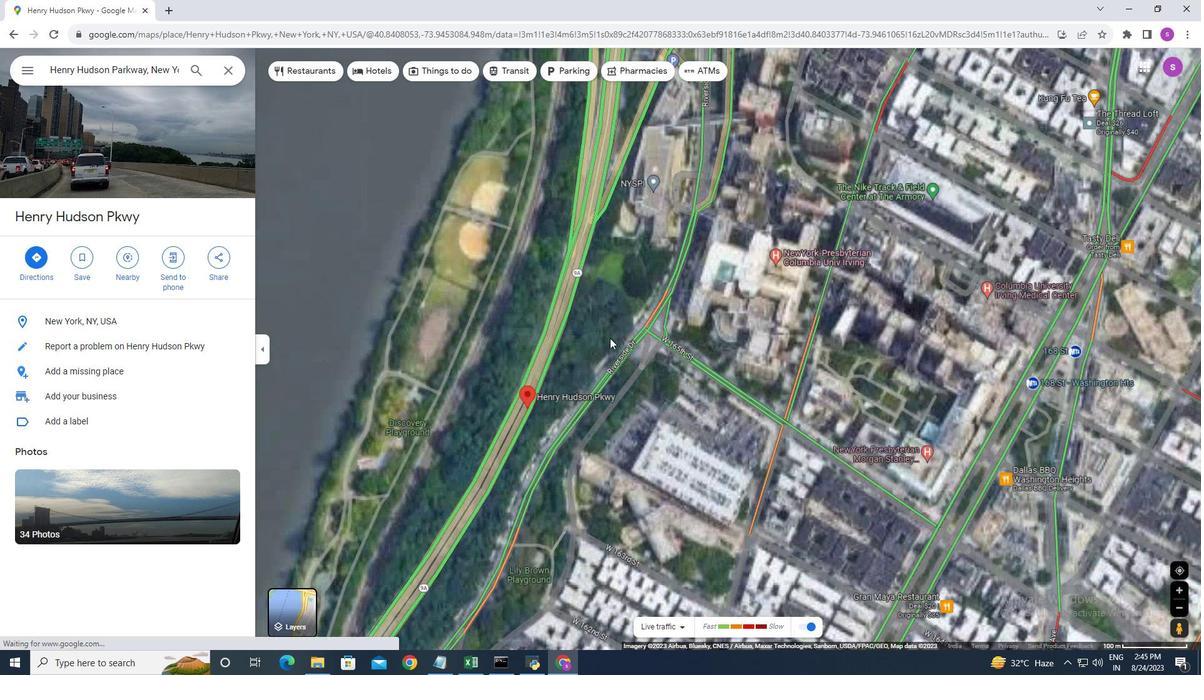 
Action: Mouse scrolled (610, 339) with delta (0, 0)
Screenshot: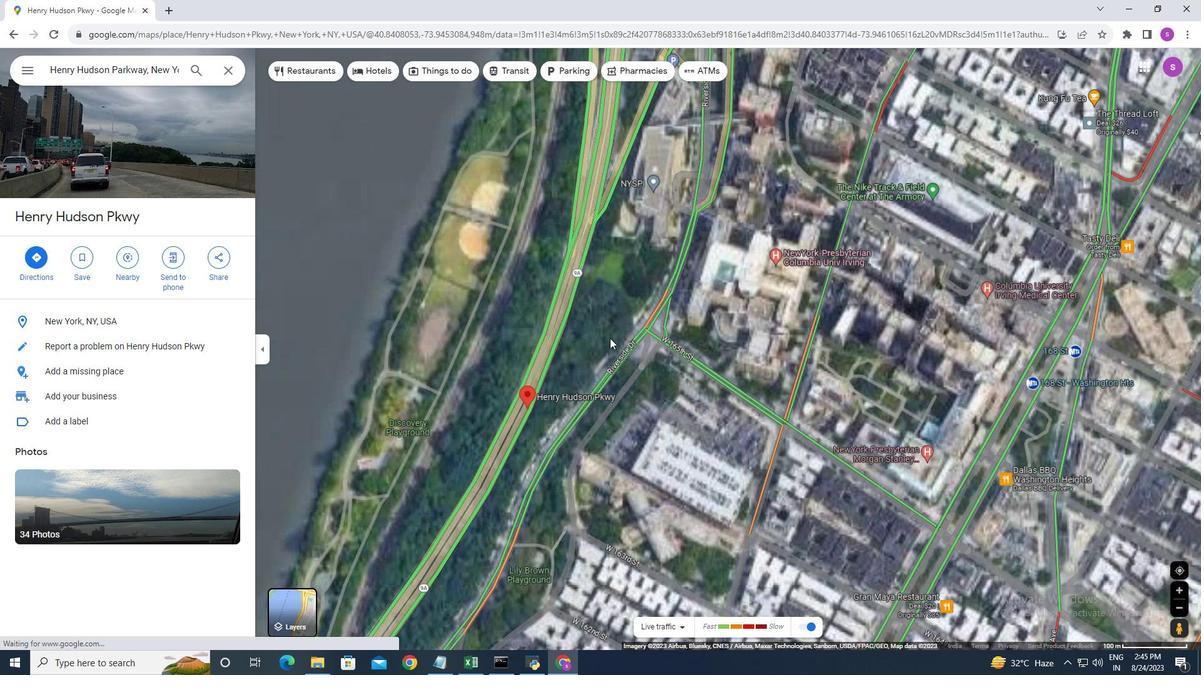 
Action: Mouse moved to (633, 280)
Screenshot: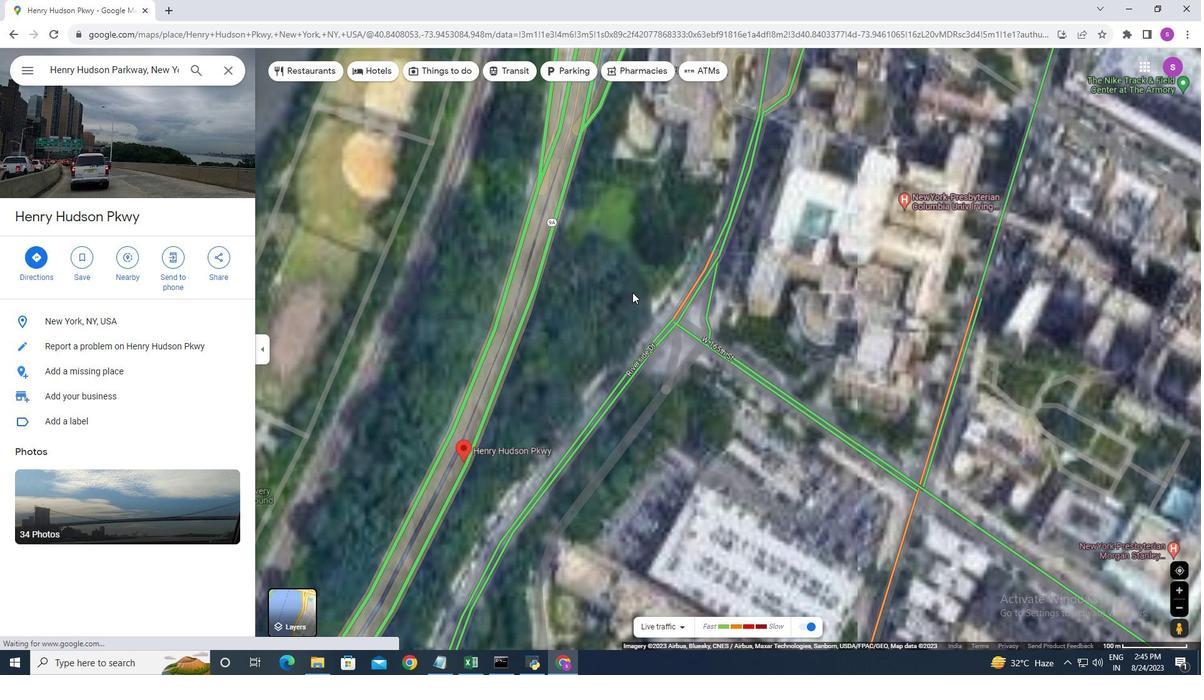 
Action: Mouse pressed left at (633, 280)
Screenshot: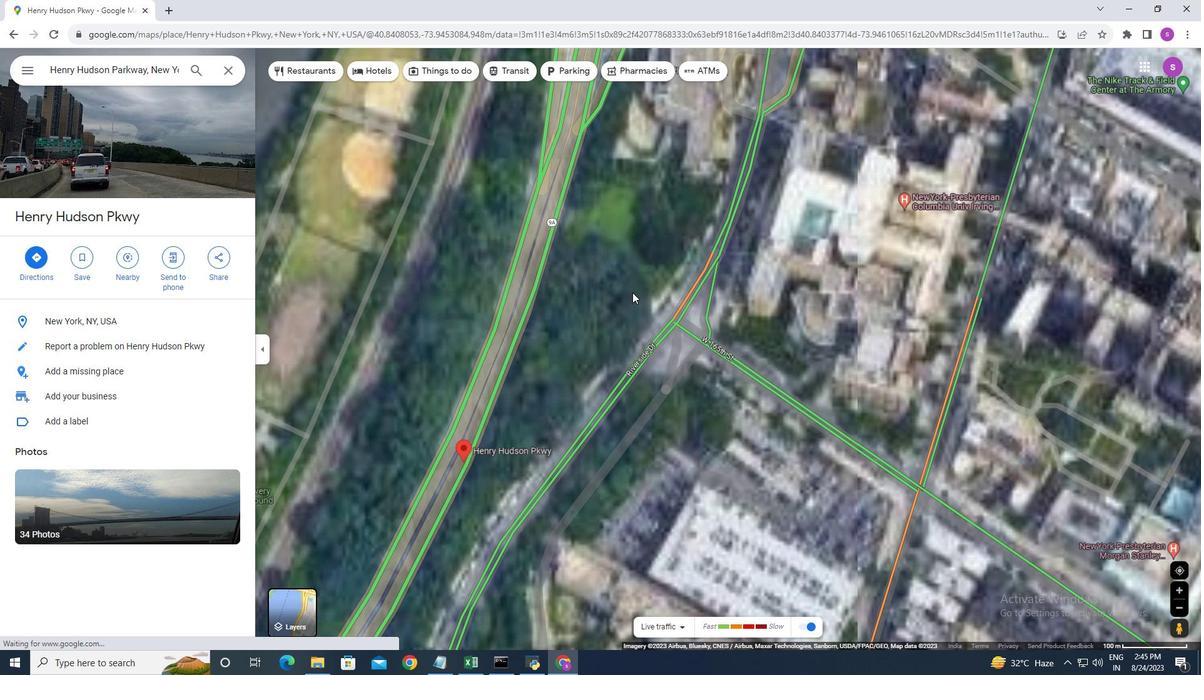 
Action: Mouse moved to (594, 339)
Screenshot: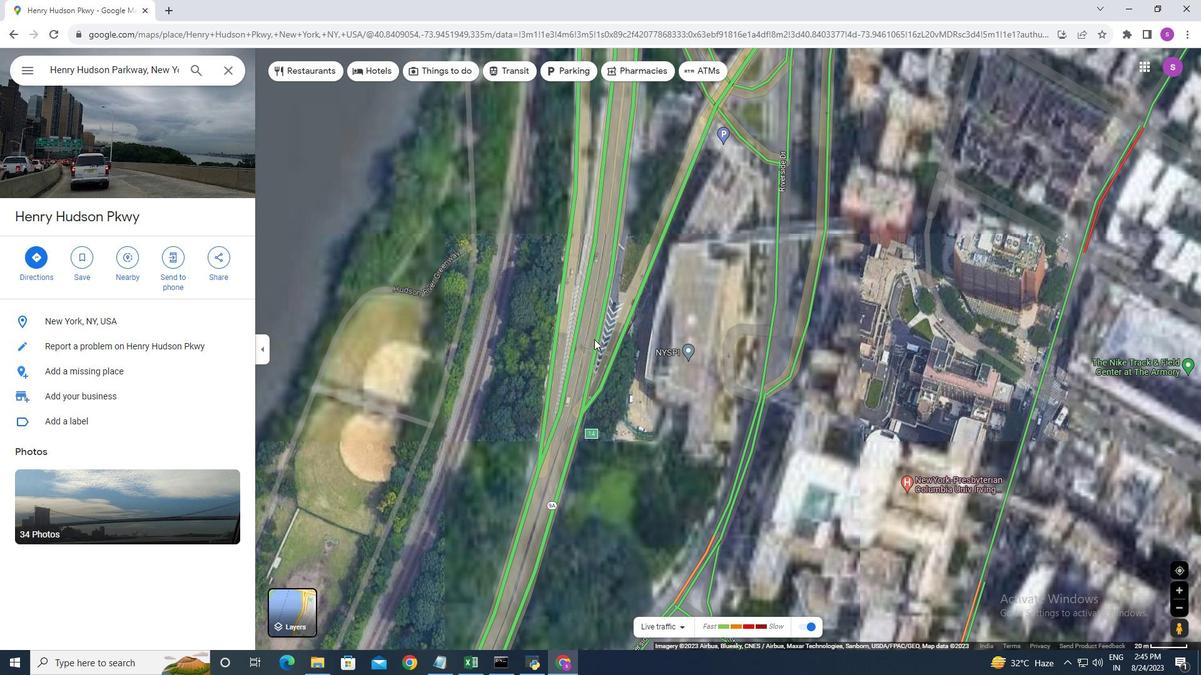 
Action: Mouse scrolled (594, 339) with delta (0, 0)
Screenshot: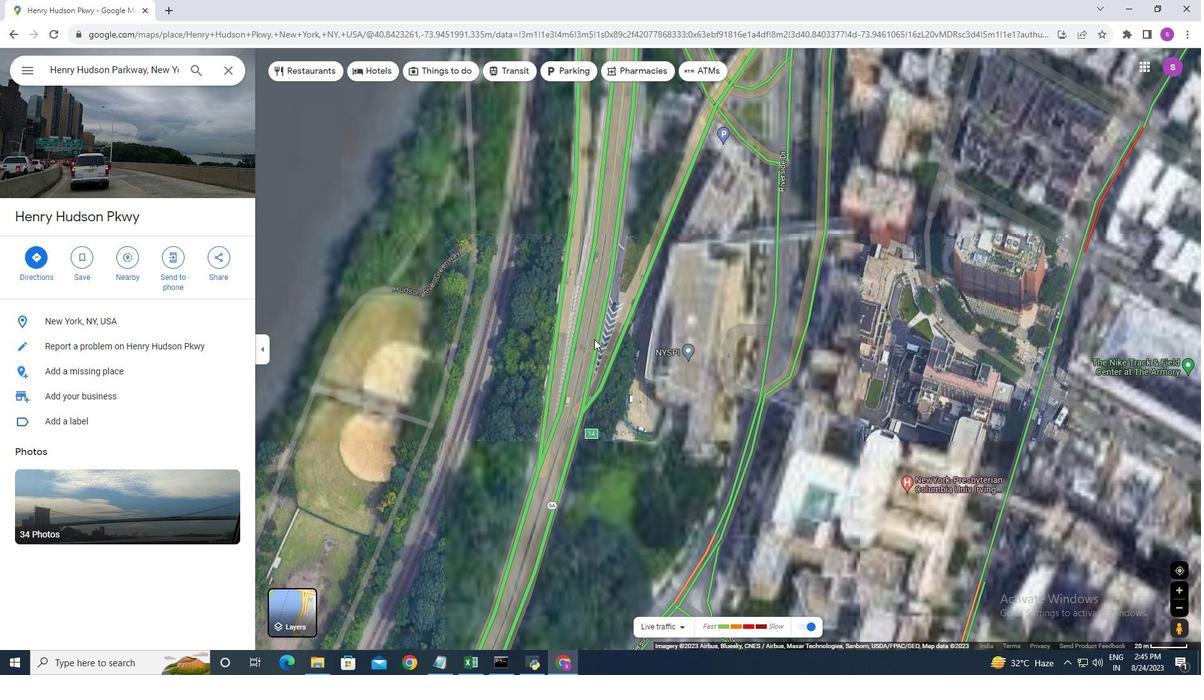 
Action: Mouse scrolled (594, 339) with delta (0, 0)
Screenshot: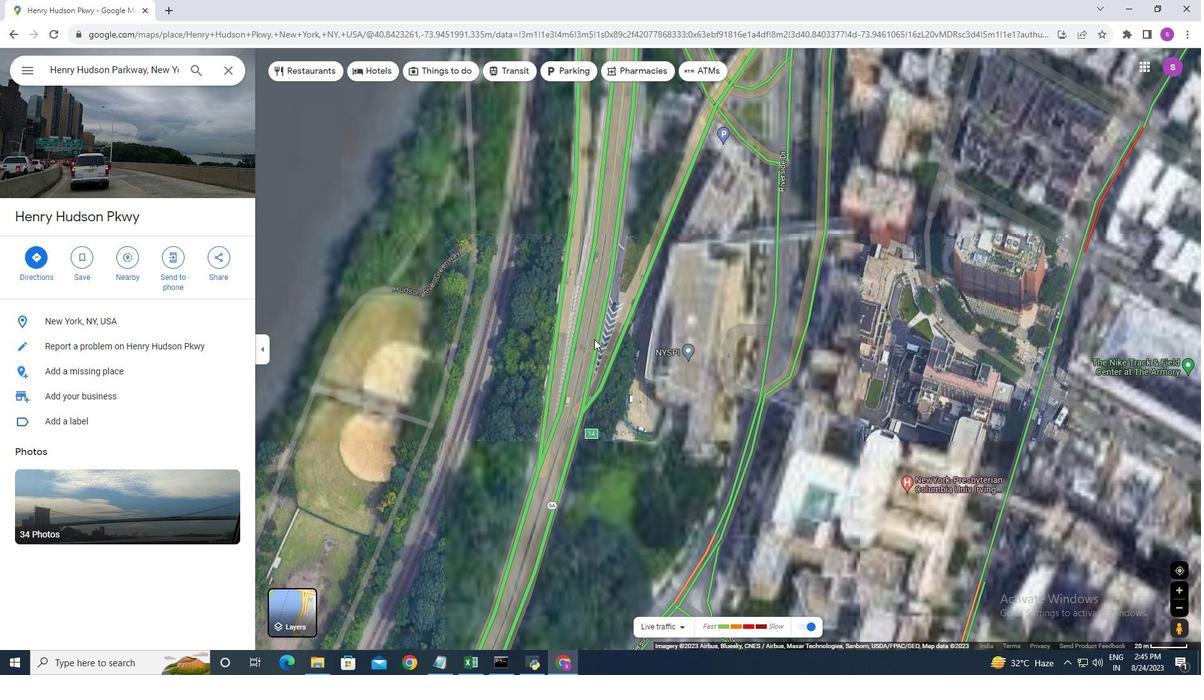 
Action: Mouse scrolled (594, 339) with delta (0, 0)
Screenshot: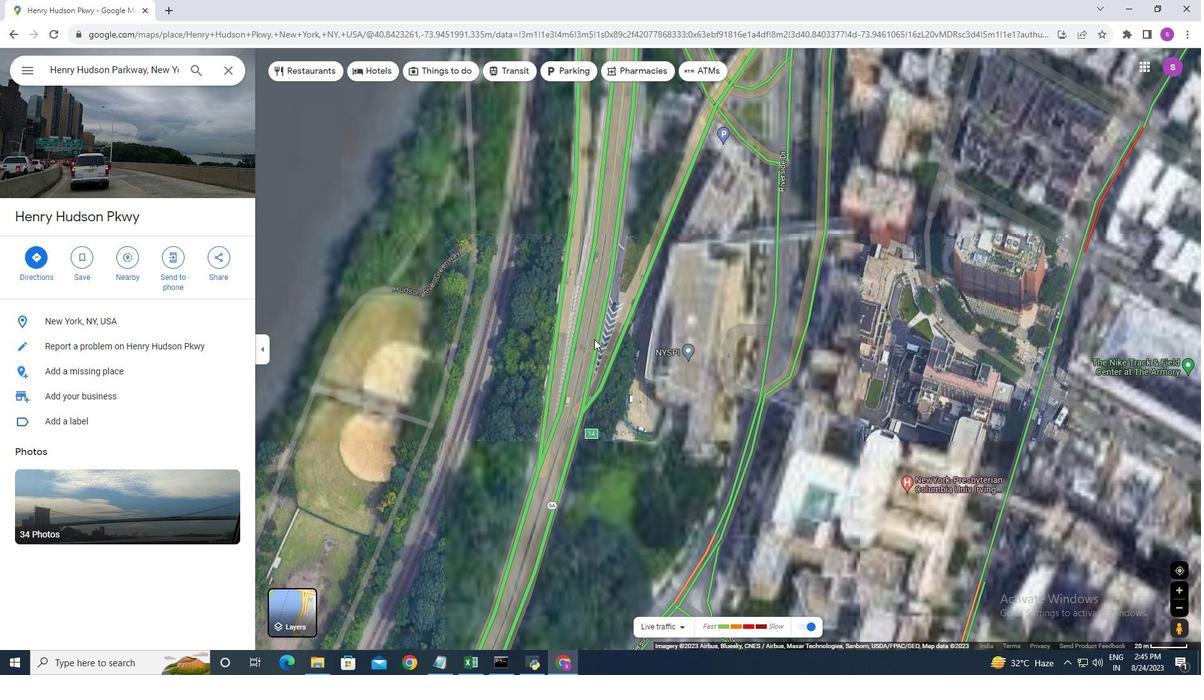 
Action: Mouse scrolled (594, 339) with delta (0, 0)
Screenshot: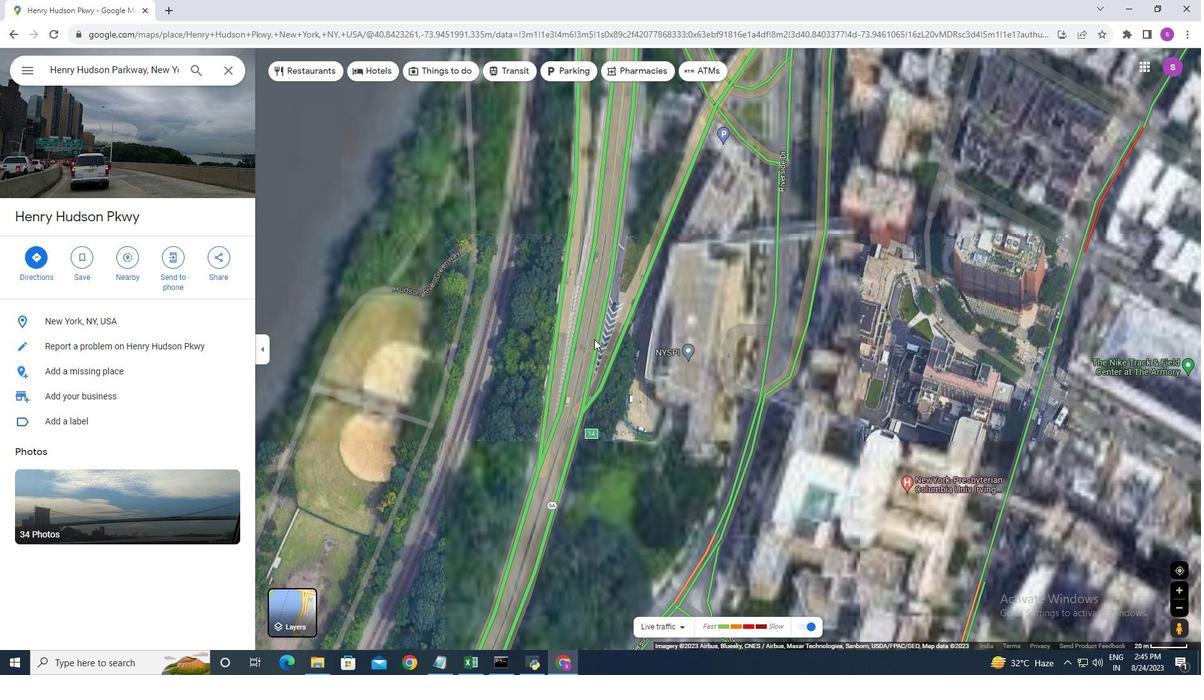 
Action: Mouse scrolled (594, 339) with delta (0, 0)
Screenshot: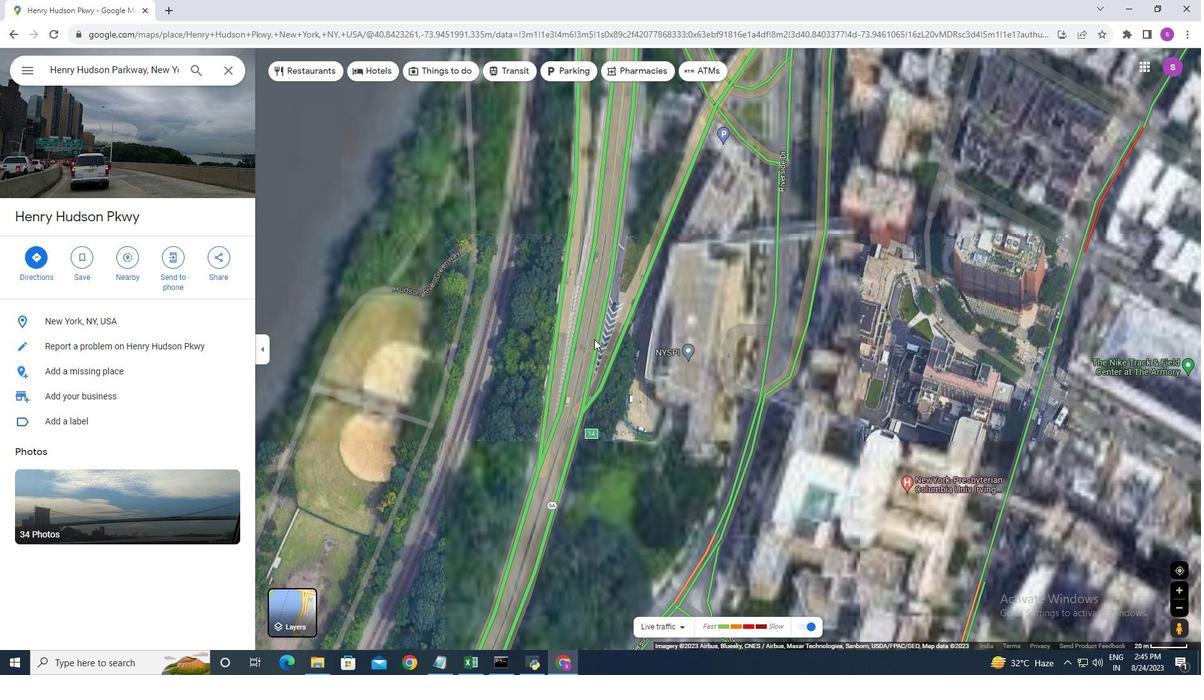 
Action: Mouse scrolled (594, 339) with delta (0, 0)
Screenshot: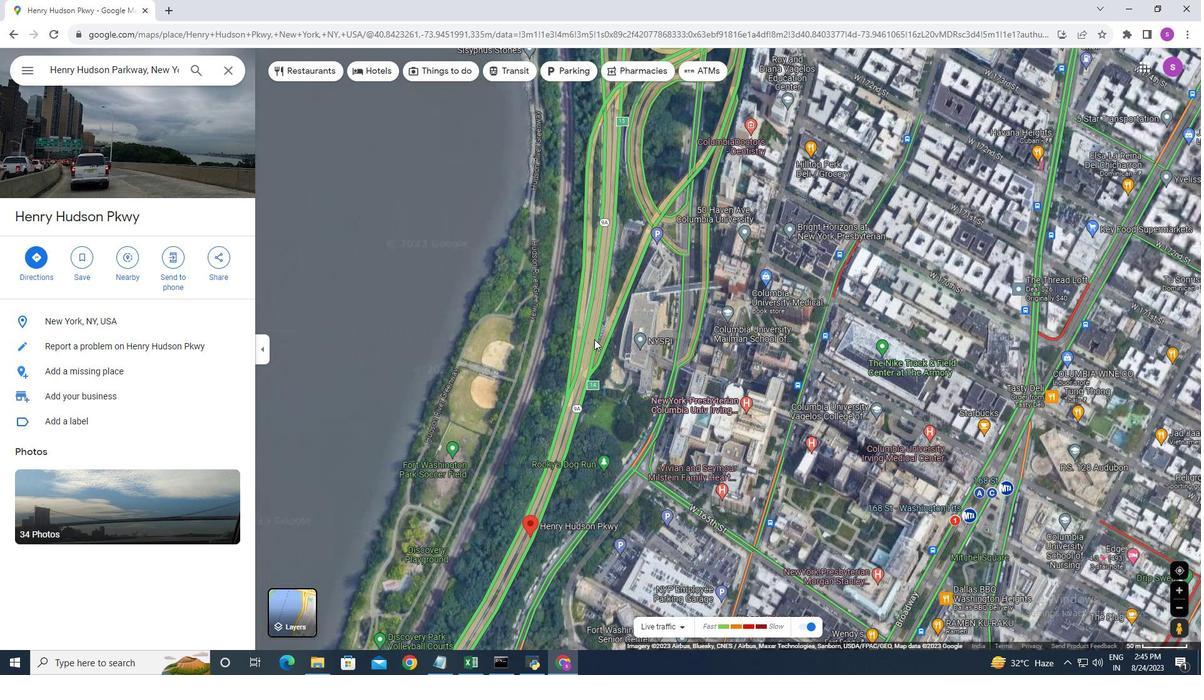 
Action: Mouse scrolled (594, 339) with delta (0, 0)
Screenshot: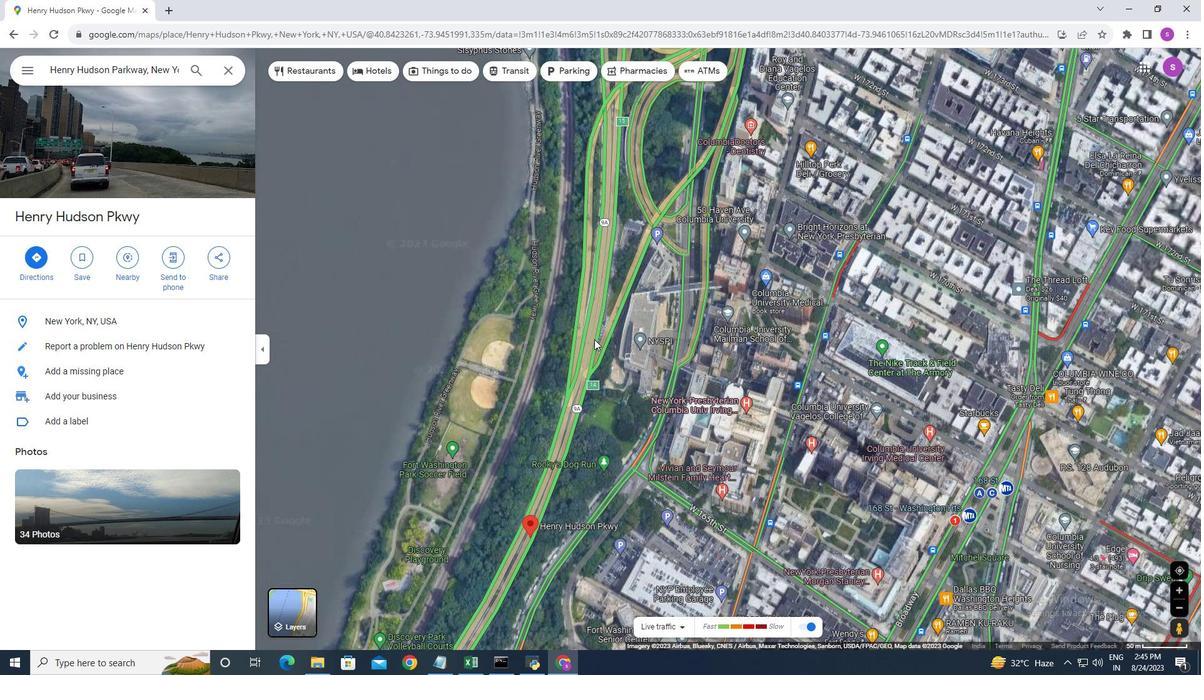 
Action: Mouse scrolled (594, 339) with delta (0, 0)
Screenshot: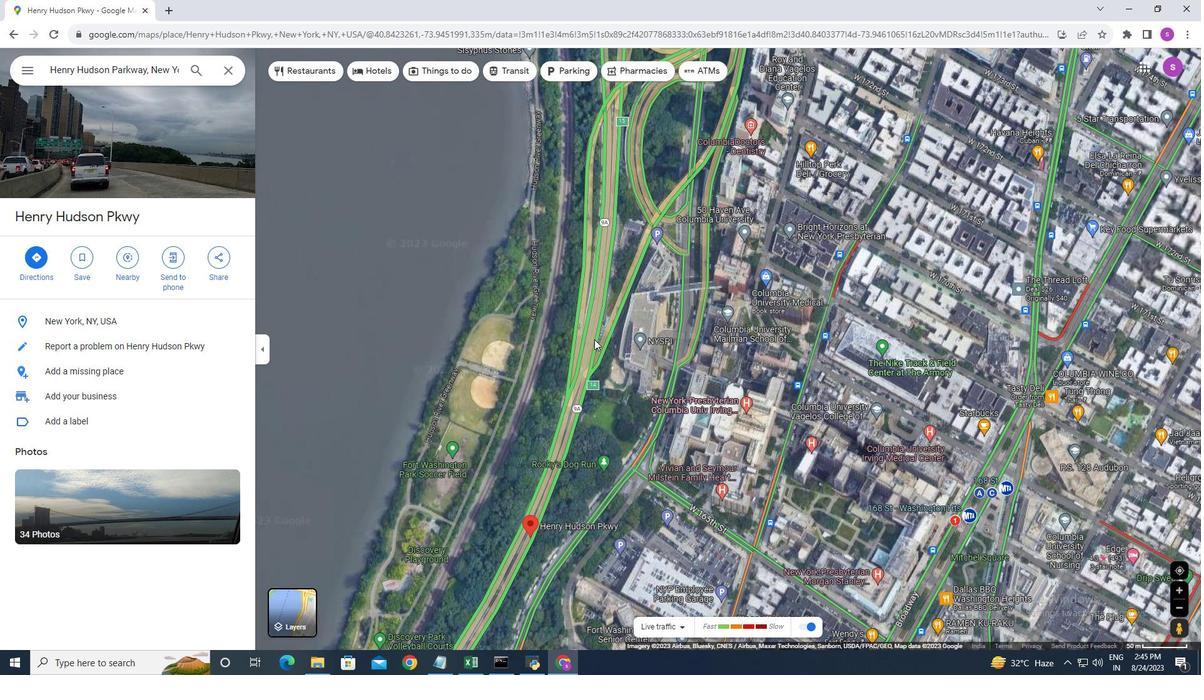 
Action: Mouse scrolled (594, 339) with delta (0, 0)
Screenshot: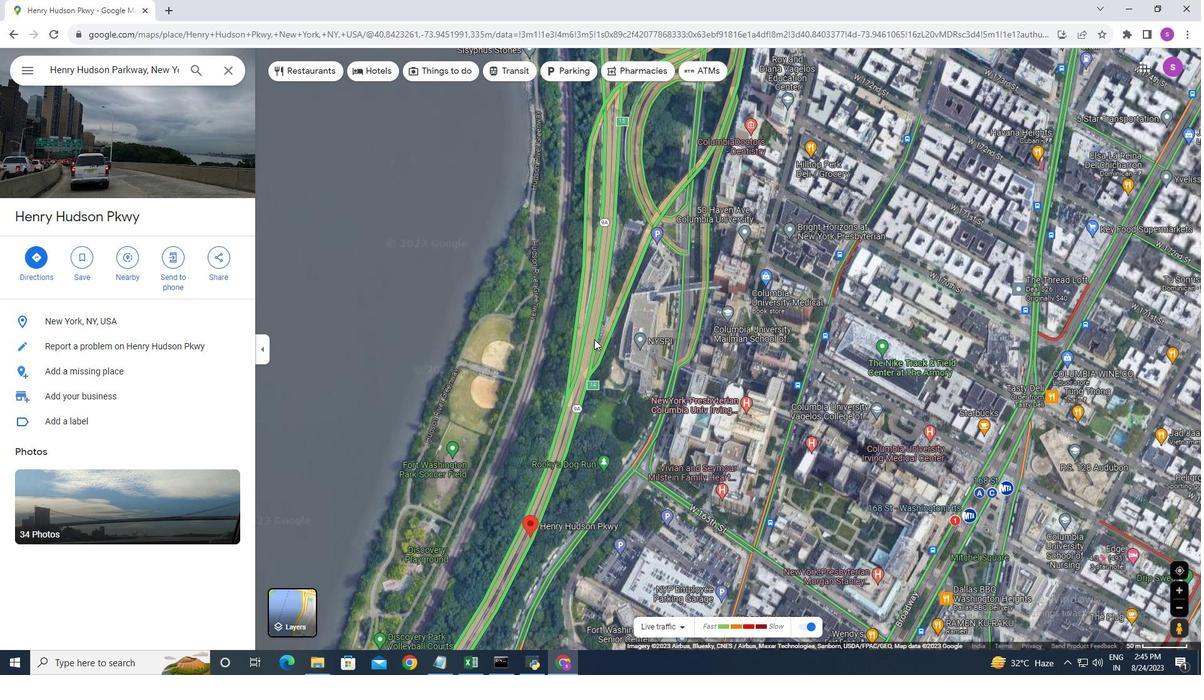 
Action: Mouse scrolled (594, 339) with delta (0, 0)
Screenshot: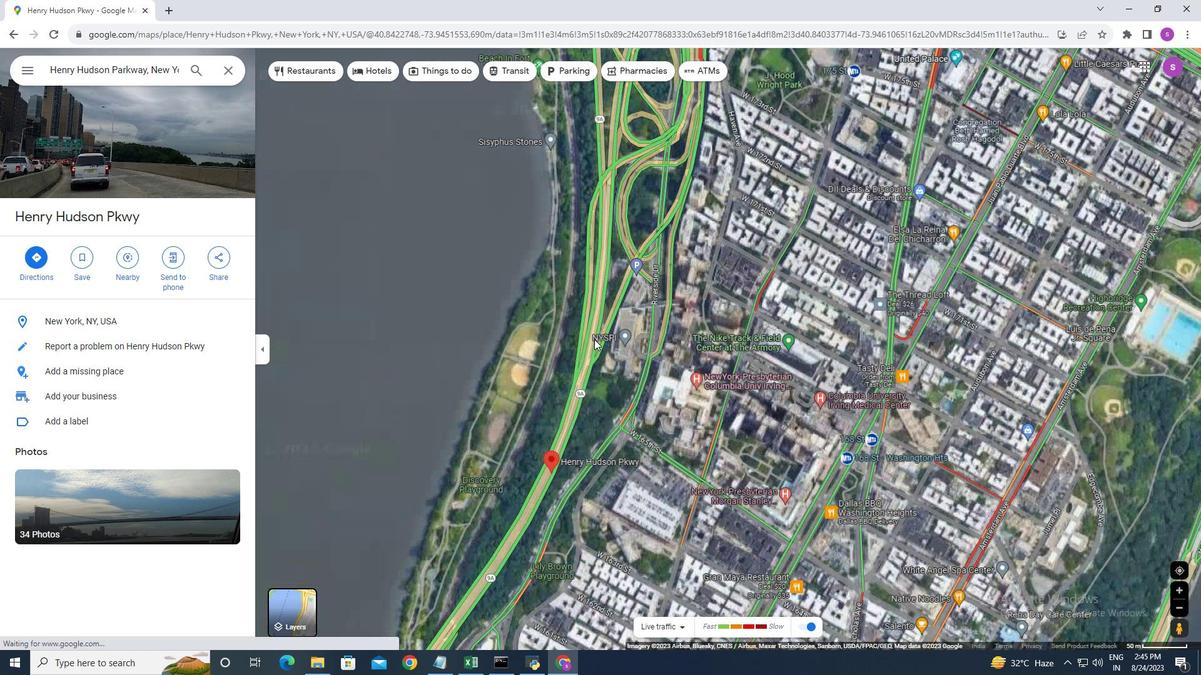 
Action: Mouse moved to (618, 391)
Screenshot: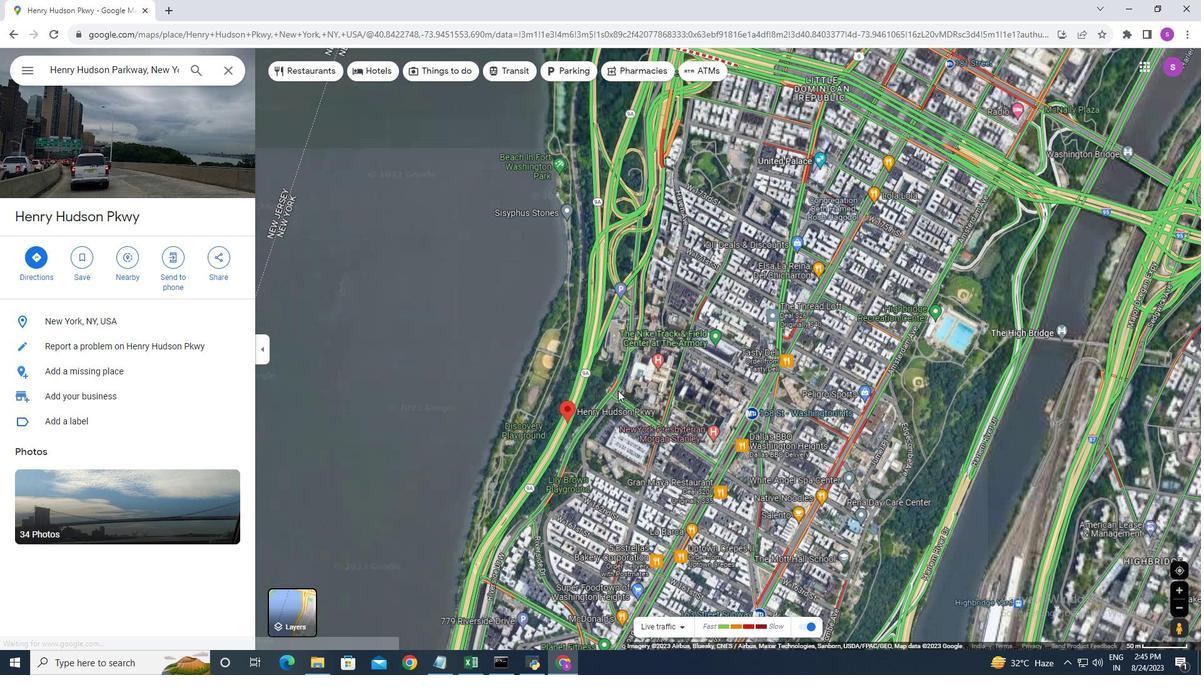 
Action: Mouse pressed left at (618, 391)
Screenshot: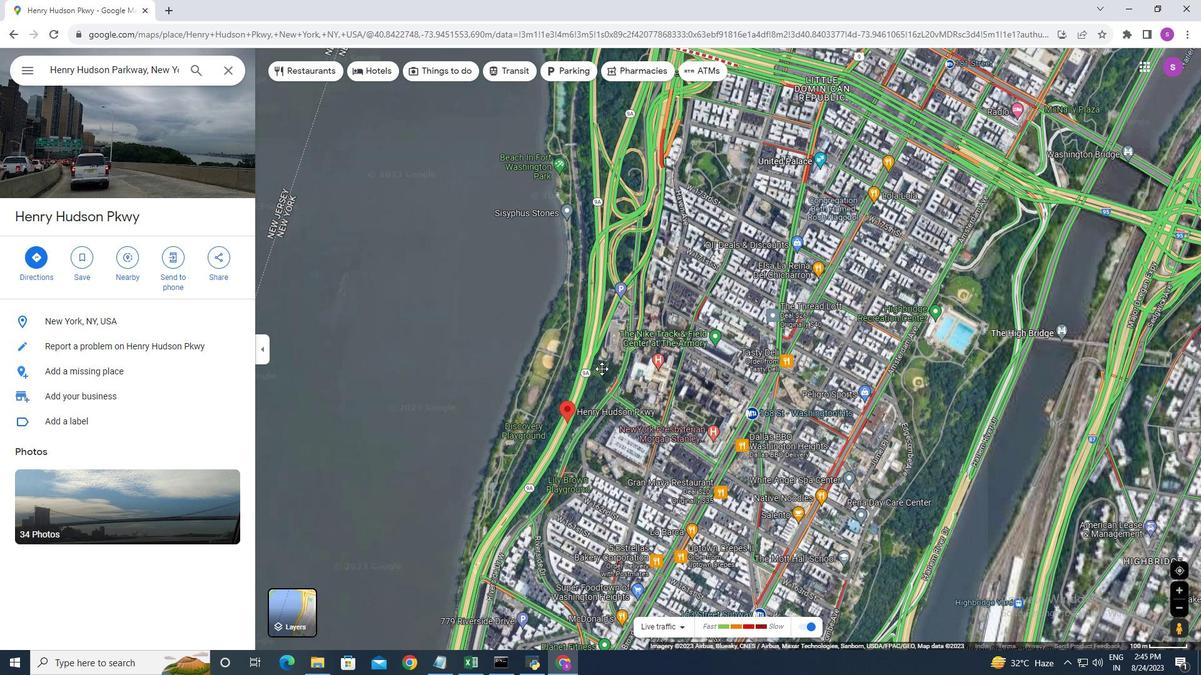 
Action: Mouse moved to (576, 336)
Screenshot: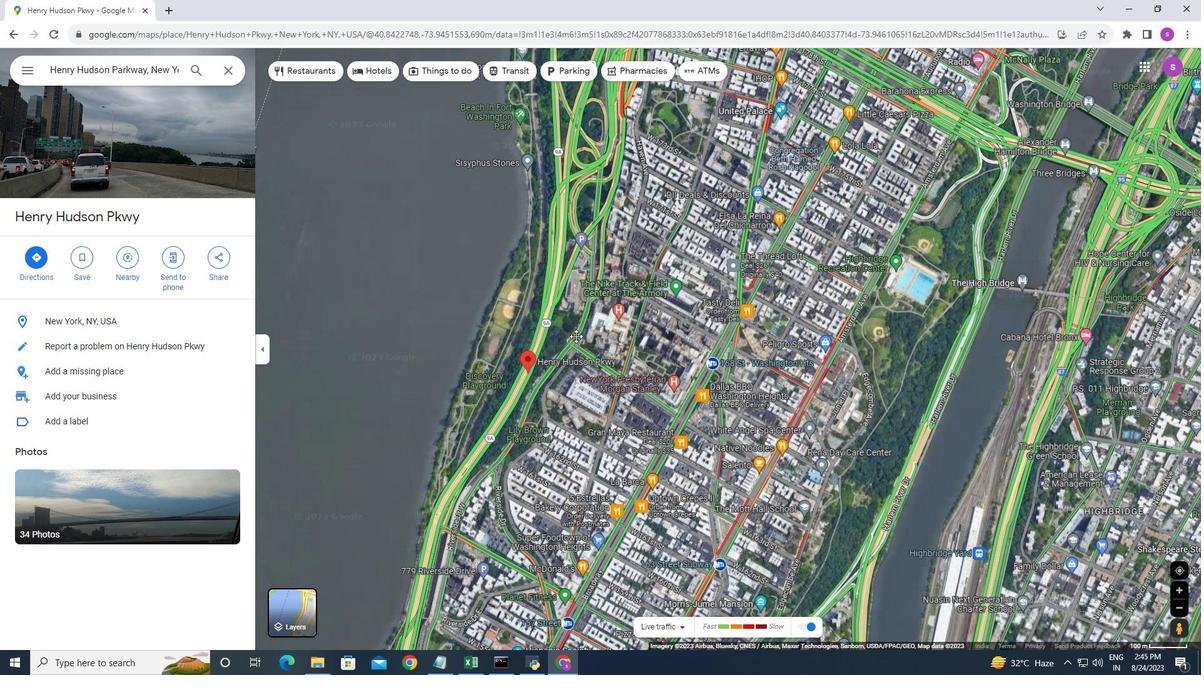 
Action: Mouse scrolled (576, 337) with delta (0, 0)
Screenshot: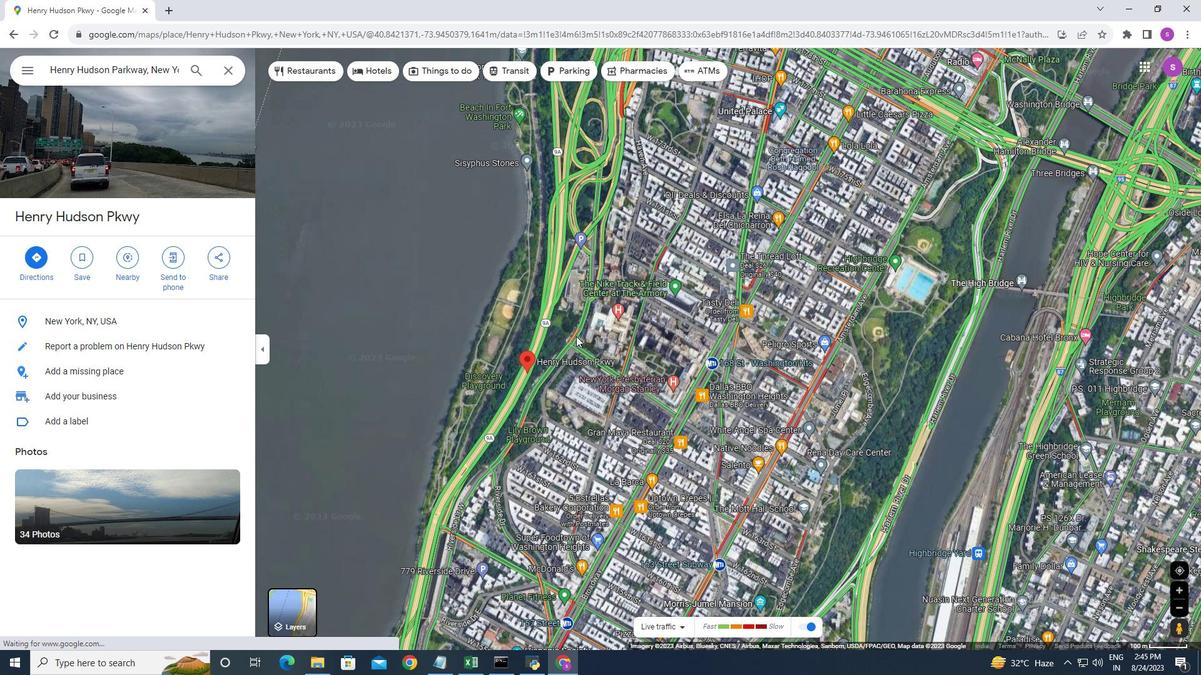 
Action: Mouse scrolled (576, 337) with delta (0, 0)
Screenshot: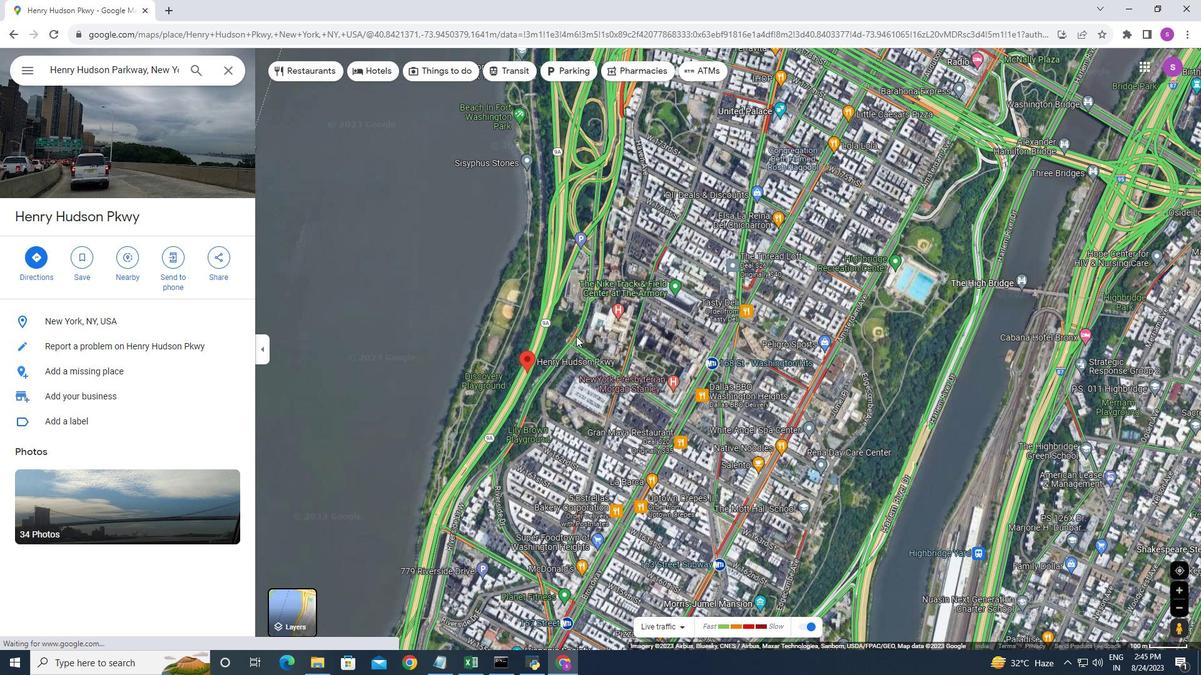 
Action: Mouse scrolled (576, 337) with delta (0, 0)
Screenshot: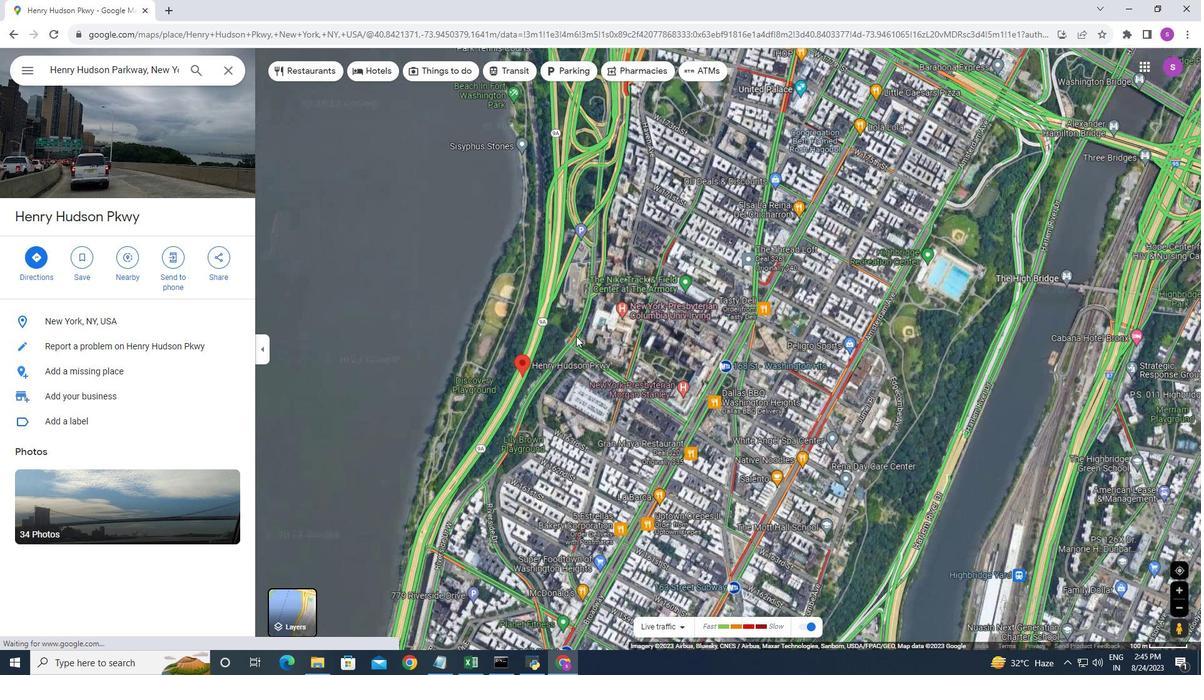 
Action: Mouse scrolled (576, 337) with delta (0, 0)
Screenshot: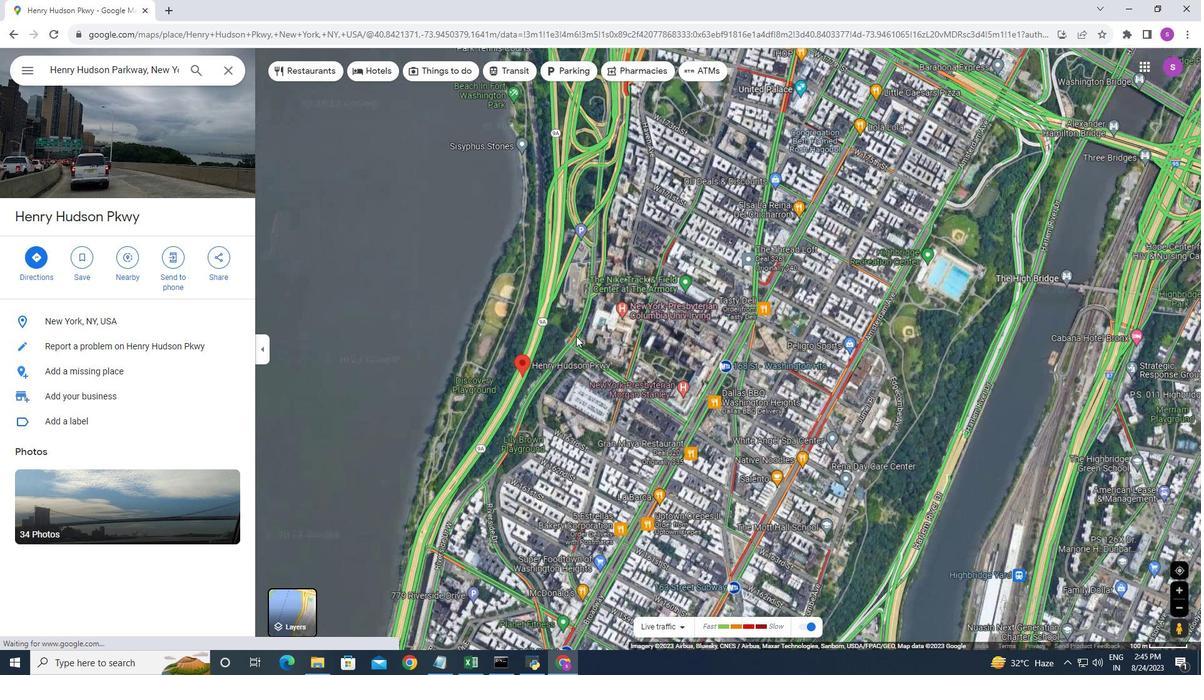 
Action: Mouse scrolled (576, 337) with delta (0, 0)
Screenshot: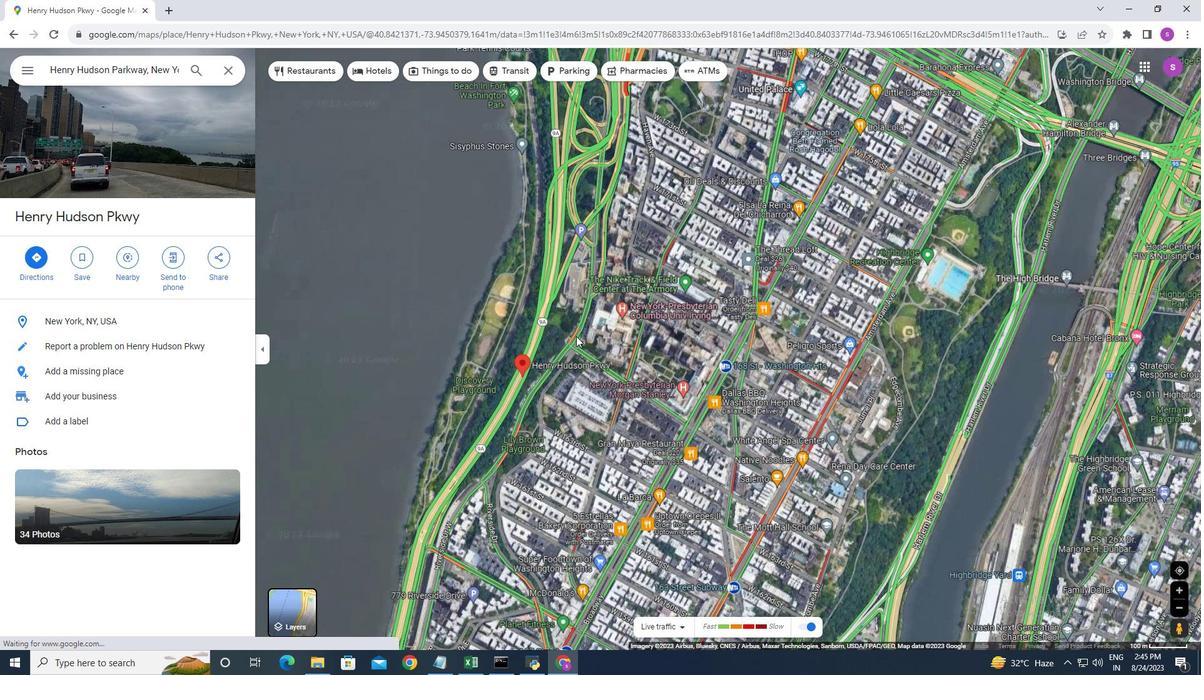 
Action: Mouse scrolled (576, 337) with delta (0, 0)
Screenshot: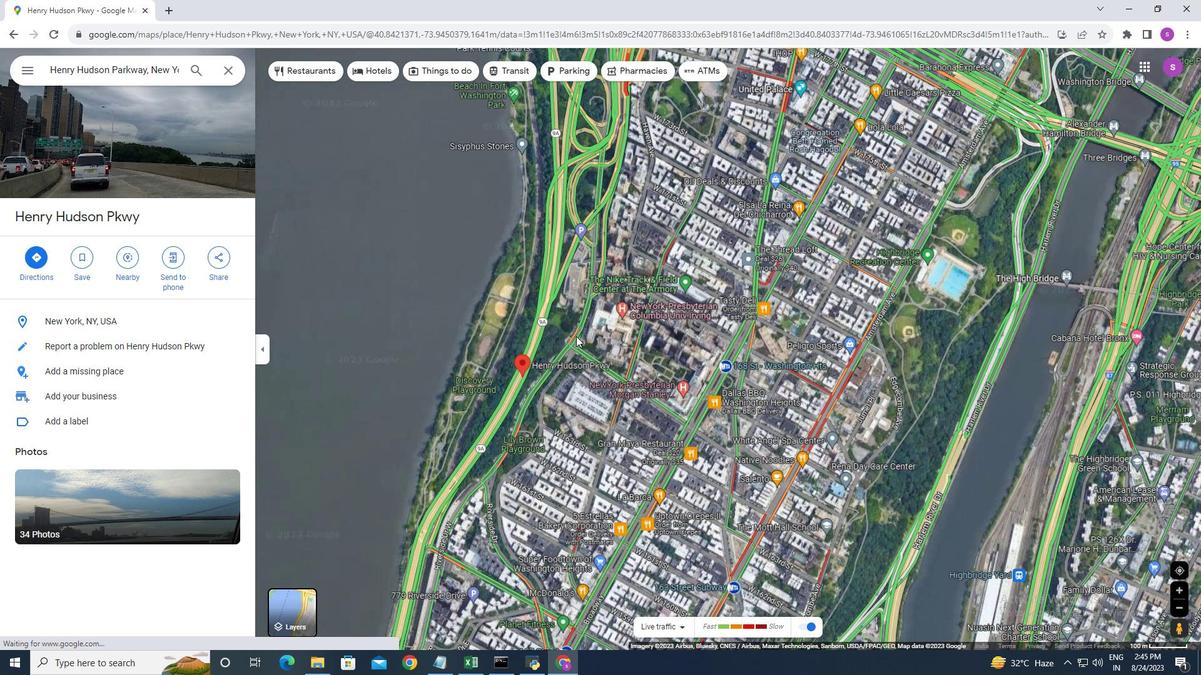 
Action: Mouse scrolled (576, 337) with delta (0, 0)
Screenshot: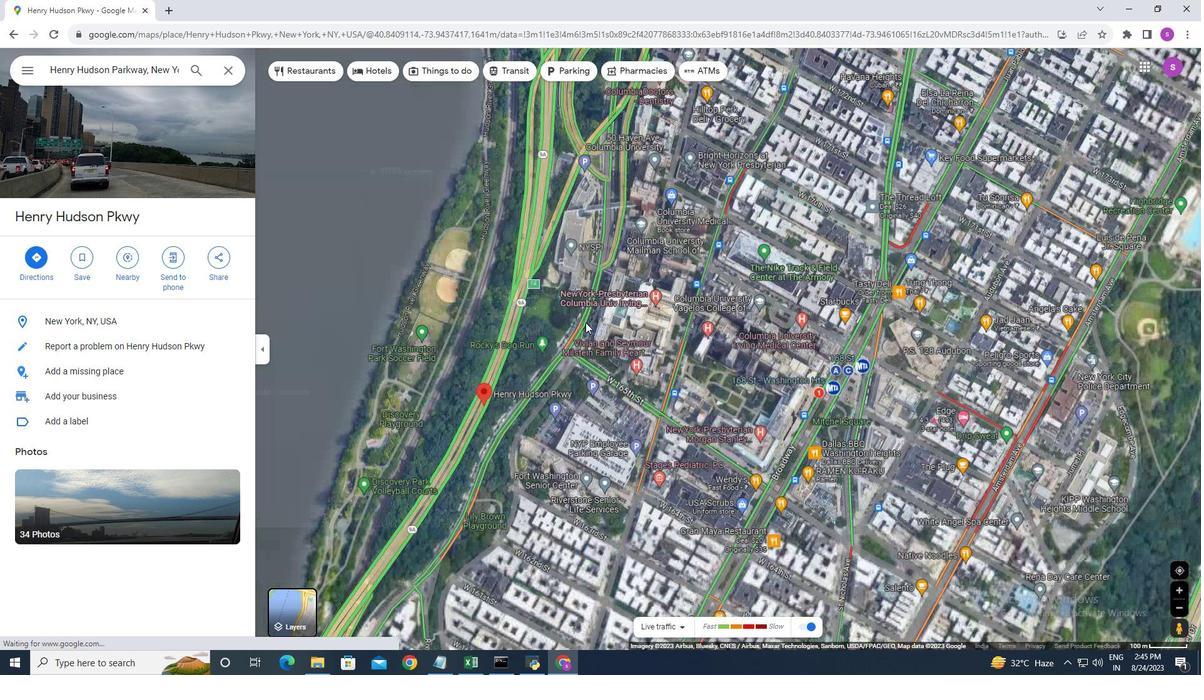 
Action: Mouse moved to (588, 269)
Screenshot: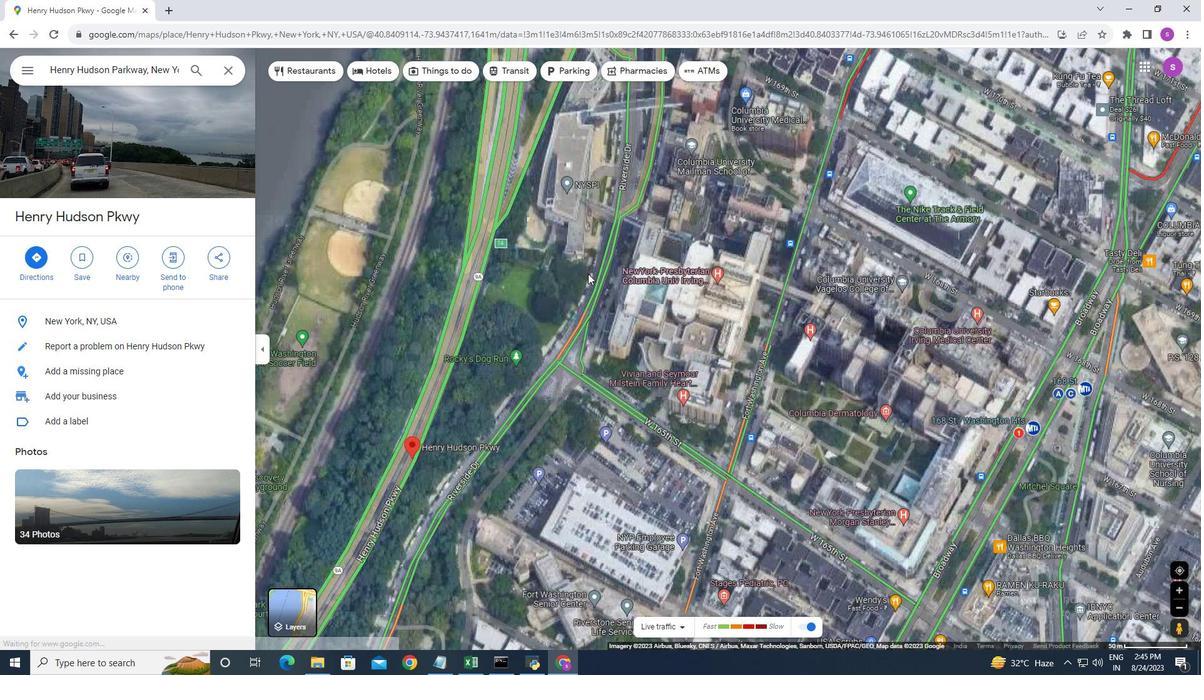 
Action: Mouse pressed left at (588, 269)
Screenshot: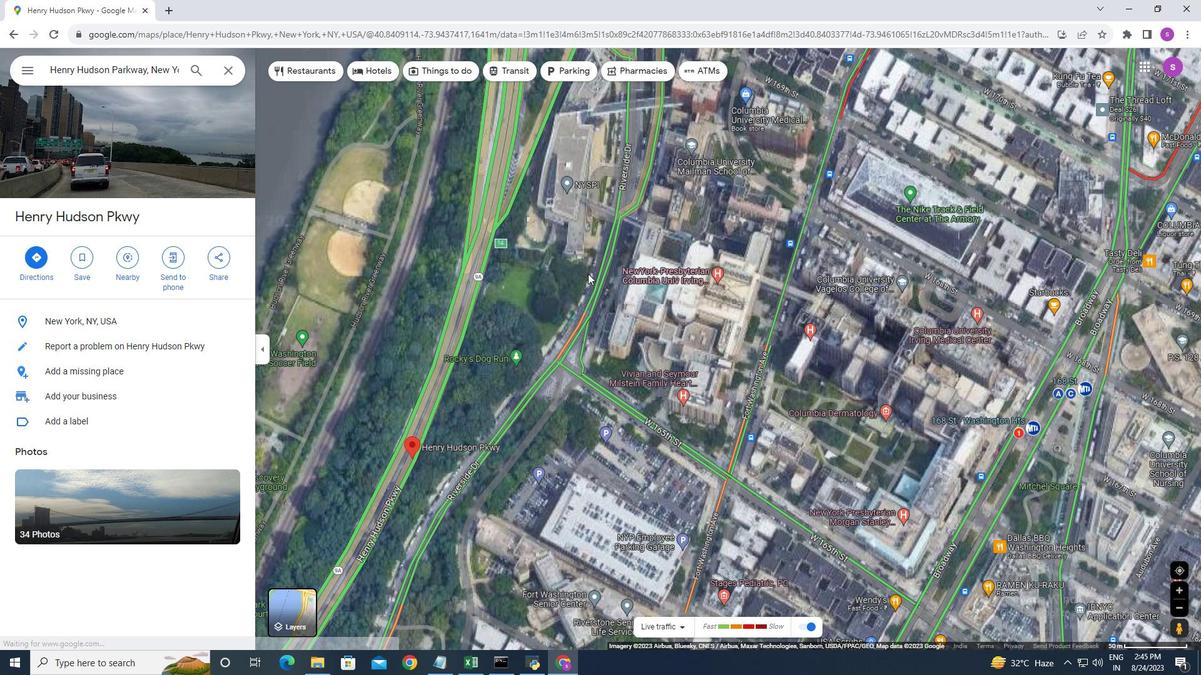 
Action: Mouse moved to (671, 268)
Screenshot: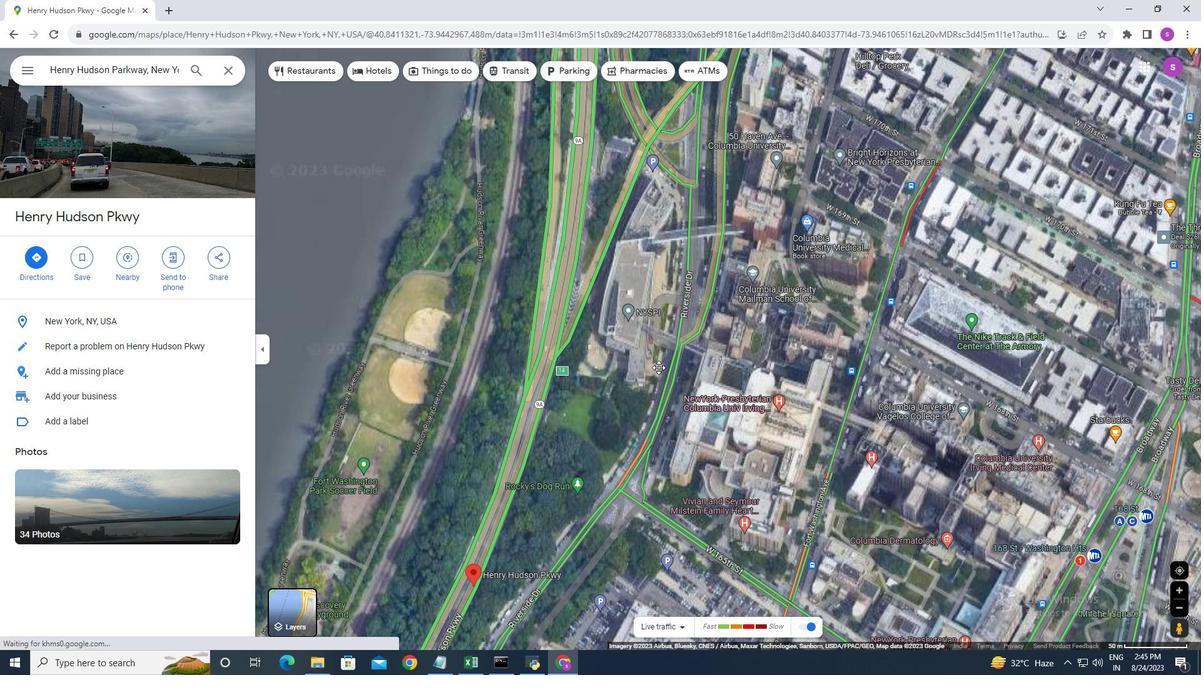 
Action: Mouse pressed left at (671, 268)
Screenshot: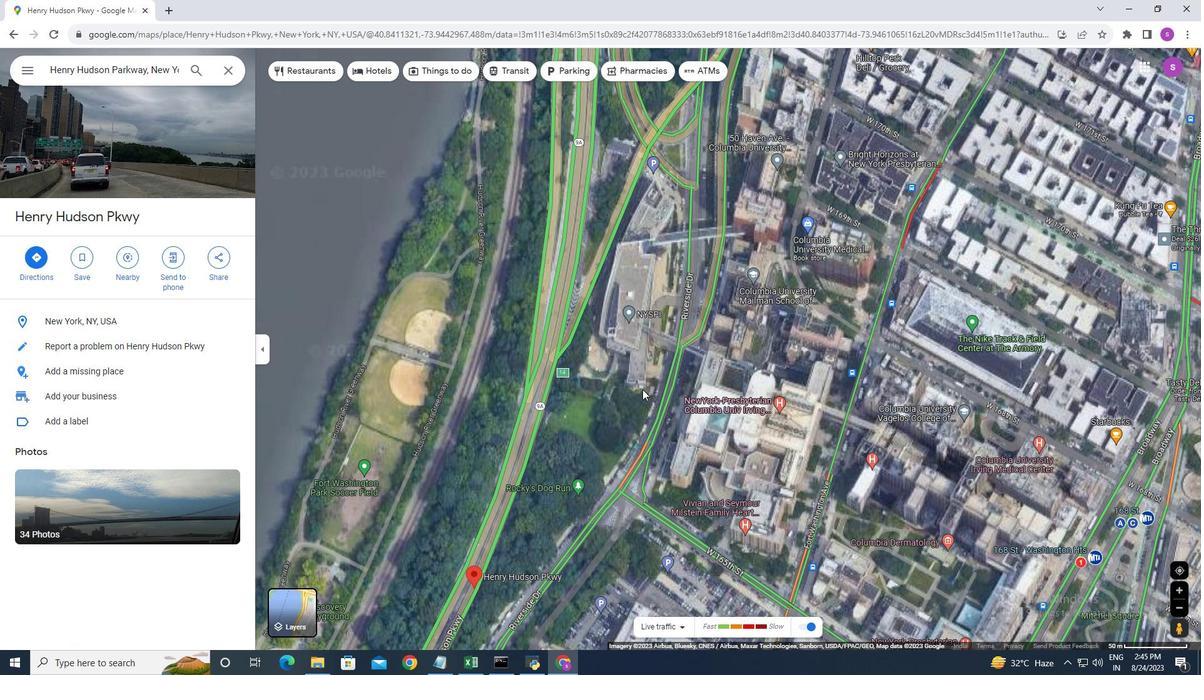 
Action: Mouse moved to (573, 316)
Screenshot: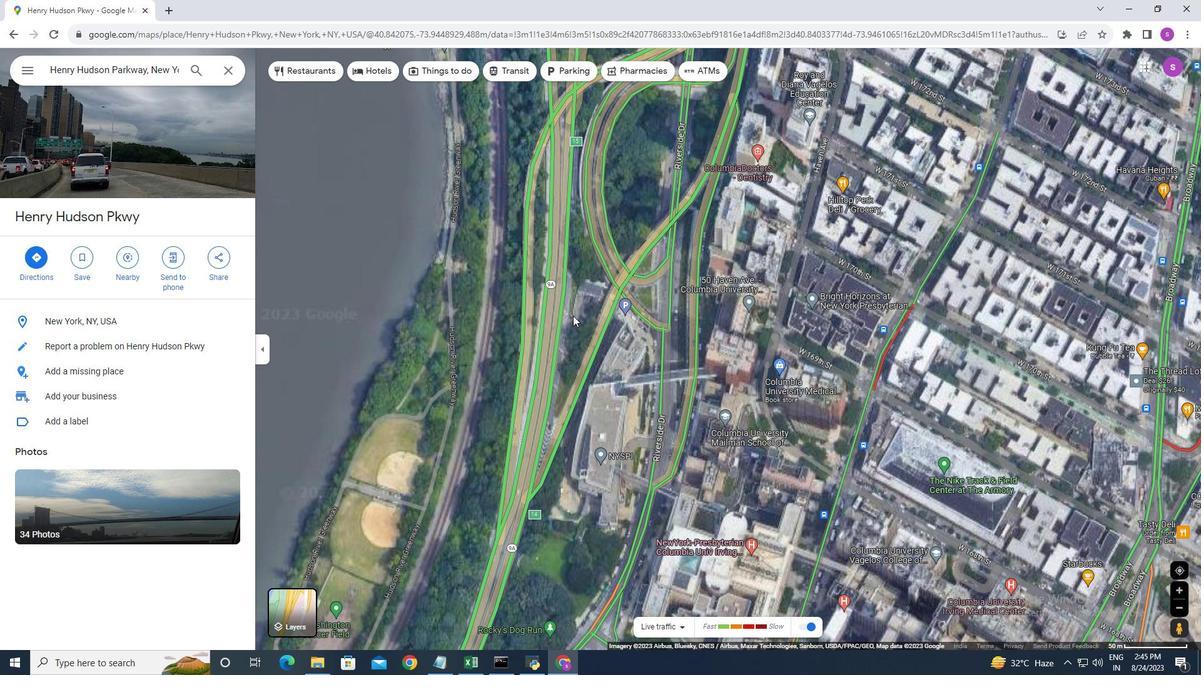 
Action: Mouse scrolled (573, 315) with delta (0, 0)
Screenshot: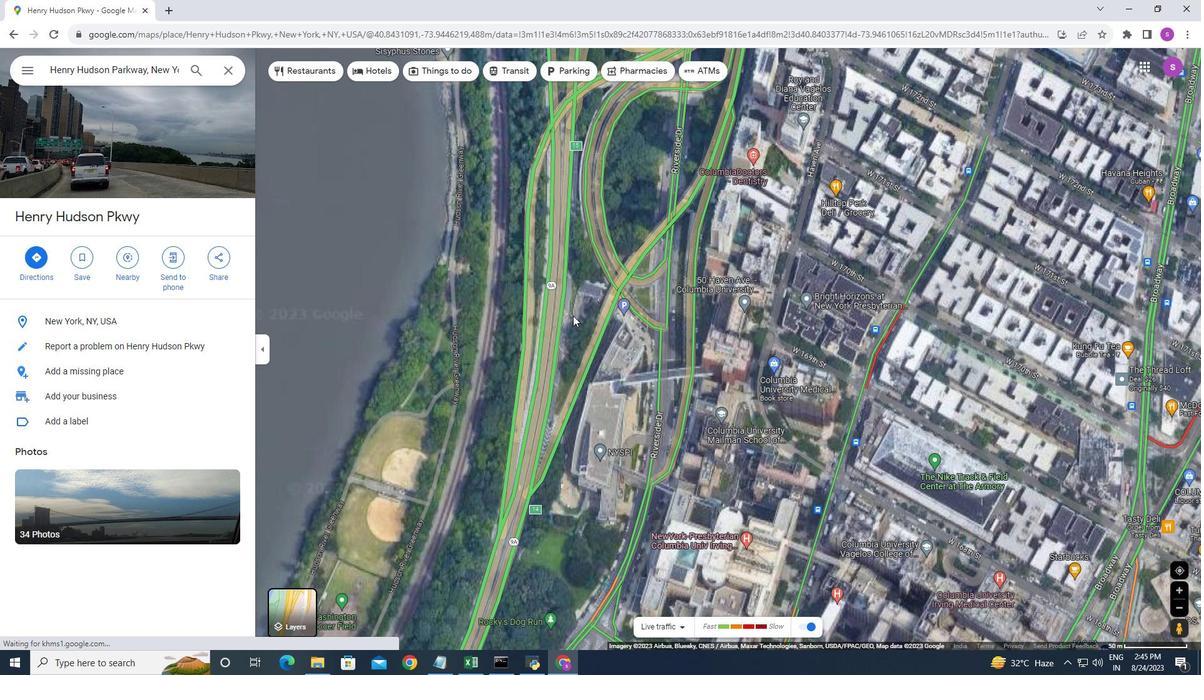 
Action: Mouse scrolled (573, 315) with delta (0, 0)
Screenshot: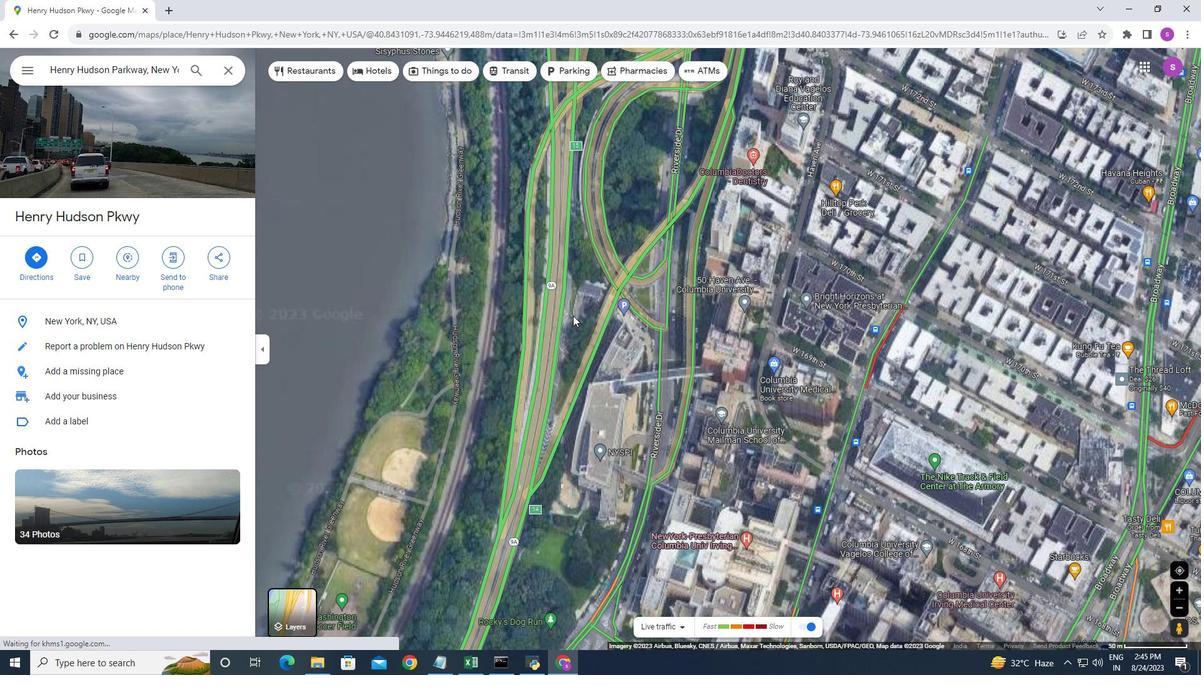 
Action: Mouse scrolled (573, 315) with delta (0, 0)
Screenshot: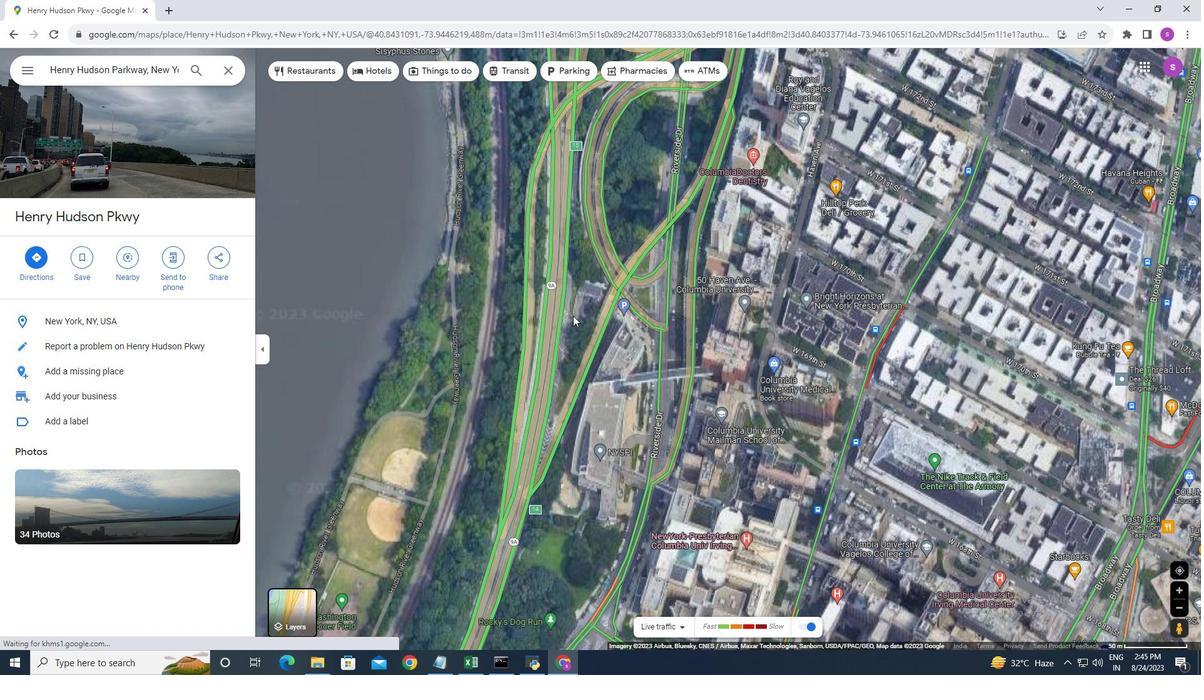 
Action: Mouse scrolled (573, 315) with delta (0, 0)
Screenshot: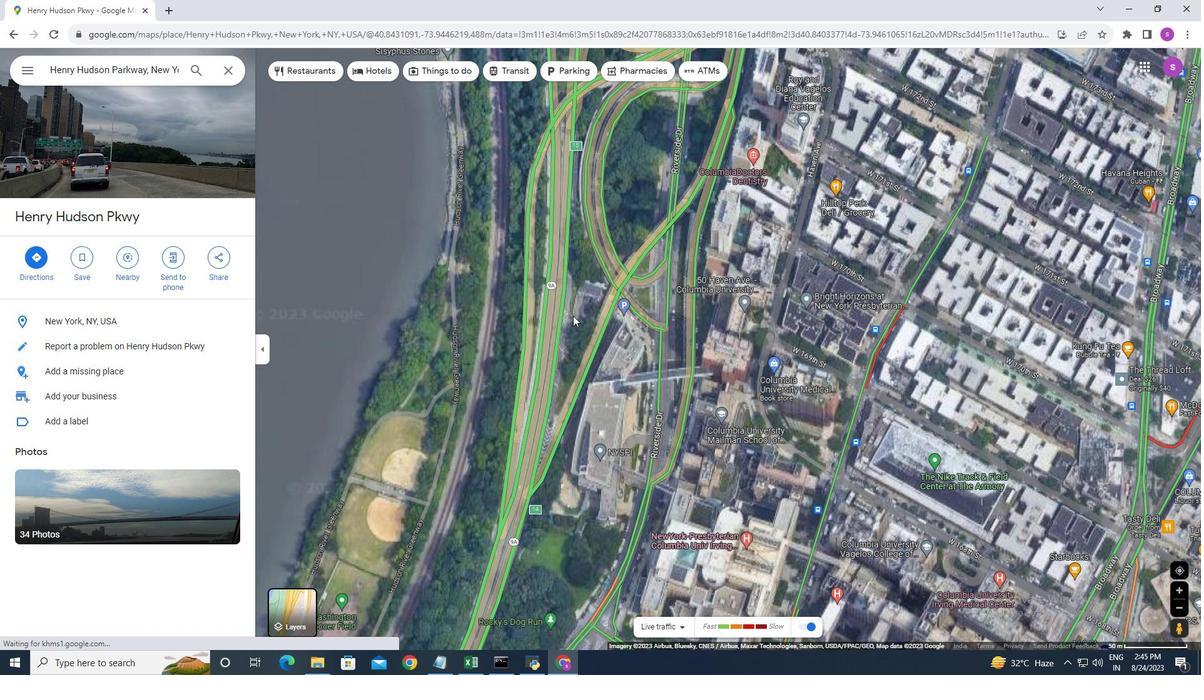 
Action: Mouse scrolled (573, 315) with delta (0, 0)
Screenshot: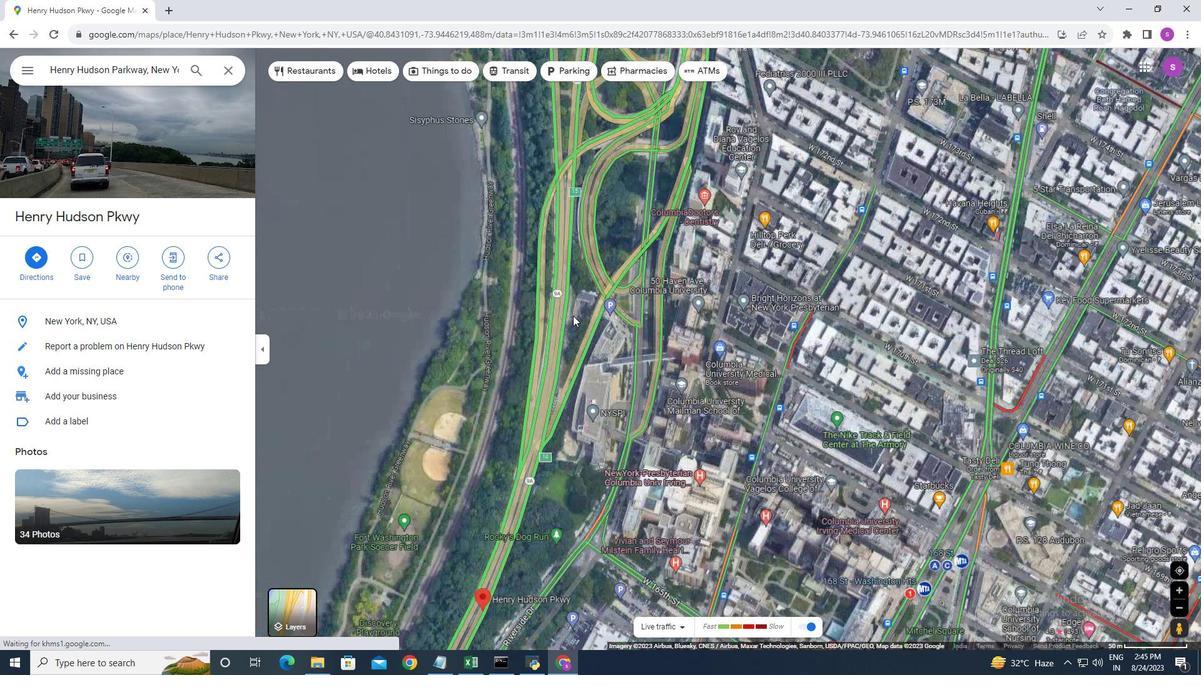 
Action: Mouse scrolled (573, 315) with delta (0, 0)
Screenshot: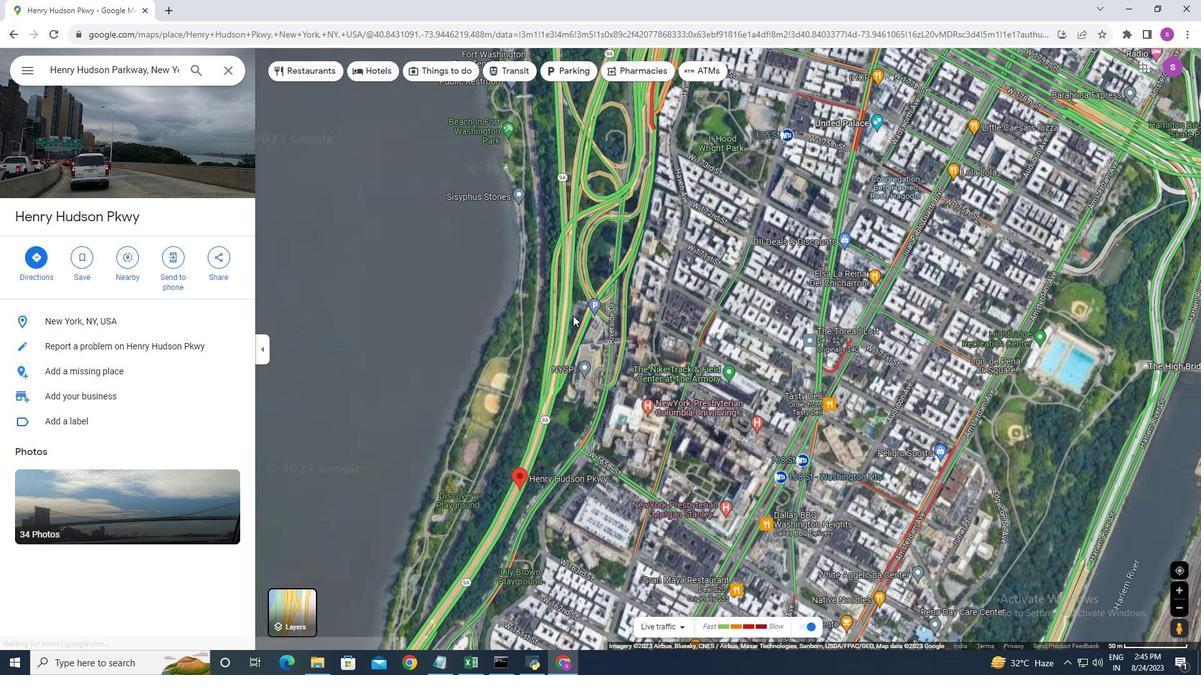 
Action: Mouse scrolled (573, 315) with delta (0, 0)
Screenshot: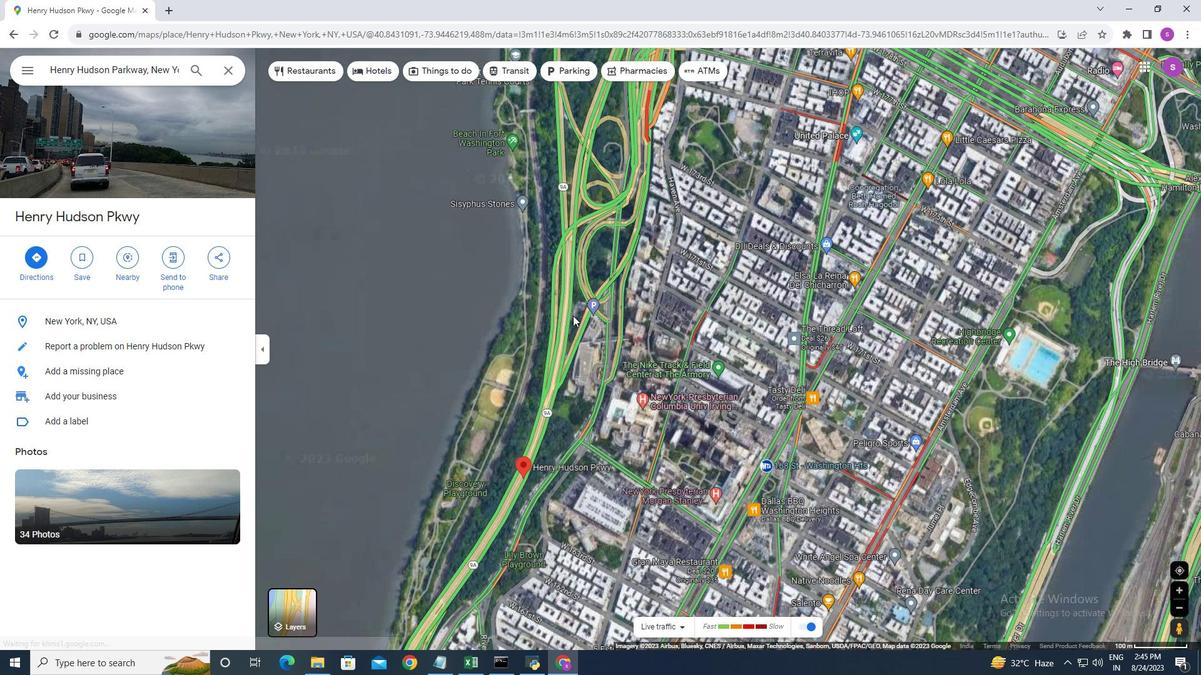 
Action: Mouse scrolled (573, 315) with delta (0, 0)
Screenshot: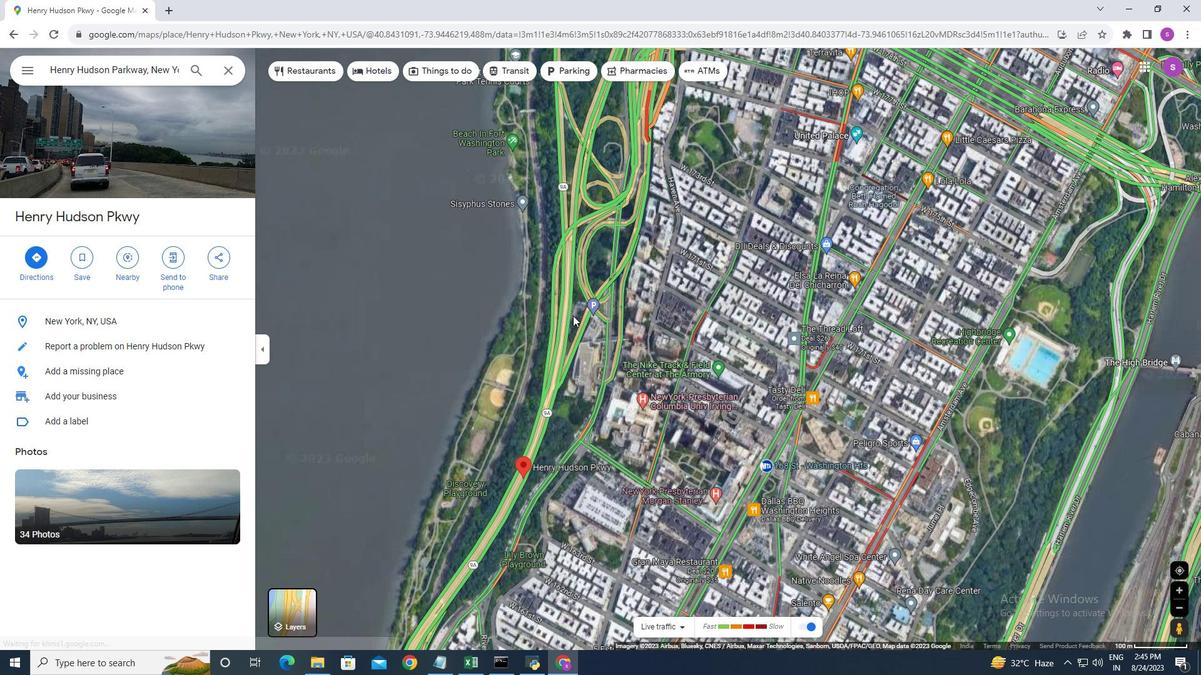 
